Task: Look for space in Los Palacios, Cuba from 4th August, 2023 to 8th August, 2023 for 1 adult in price range Rs.10000 to Rs.15000. Place can be private room with 1  bedroom having 1 bed and 1 bathroom. Property type can be flatguest house, hotel. Booking option can be shelf check-in. Required host language is .
Action: Mouse moved to (403, 77)
Screenshot: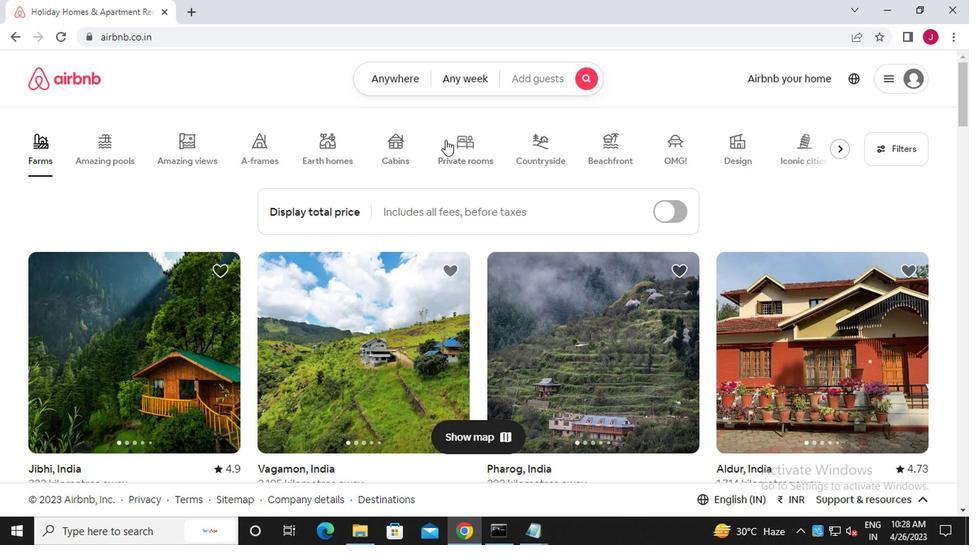 
Action: Mouse pressed left at (403, 77)
Screenshot: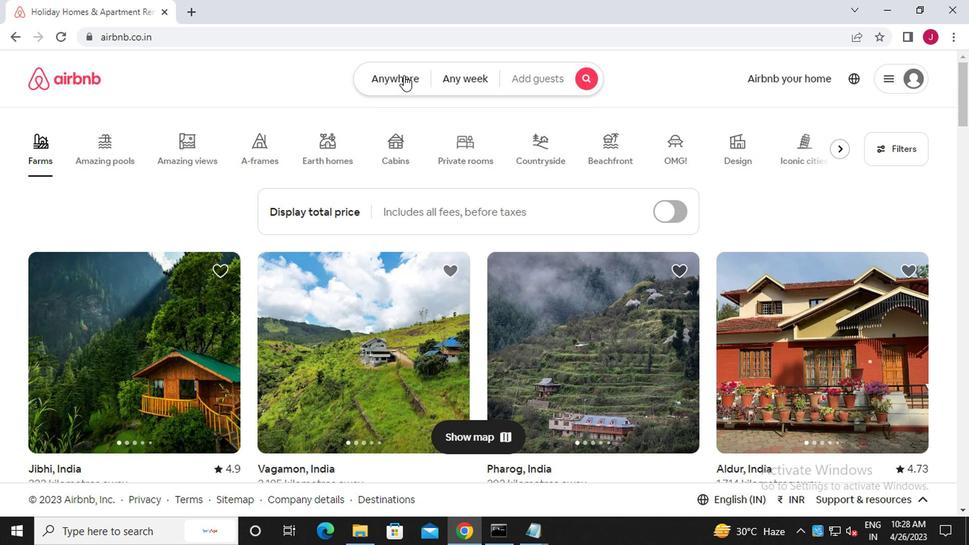 
Action: Mouse moved to (266, 134)
Screenshot: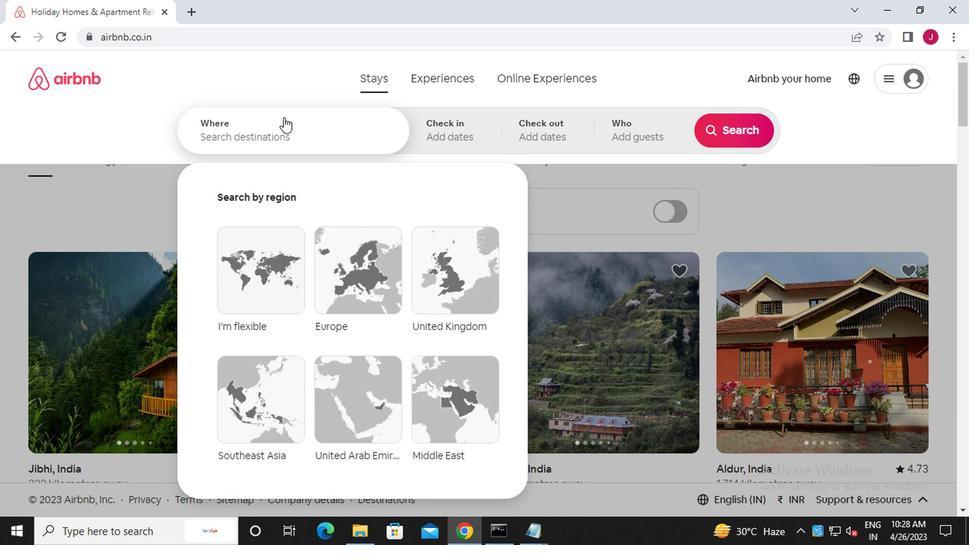 
Action: Mouse pressed left at (266, 134)
Screenshot: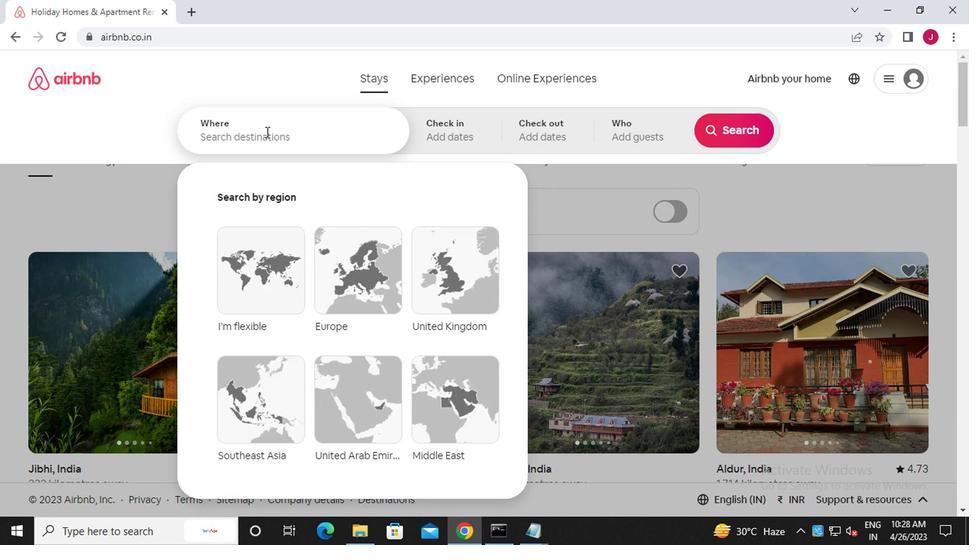 
Action: Mouse moved to (266, 134)
Screenshot: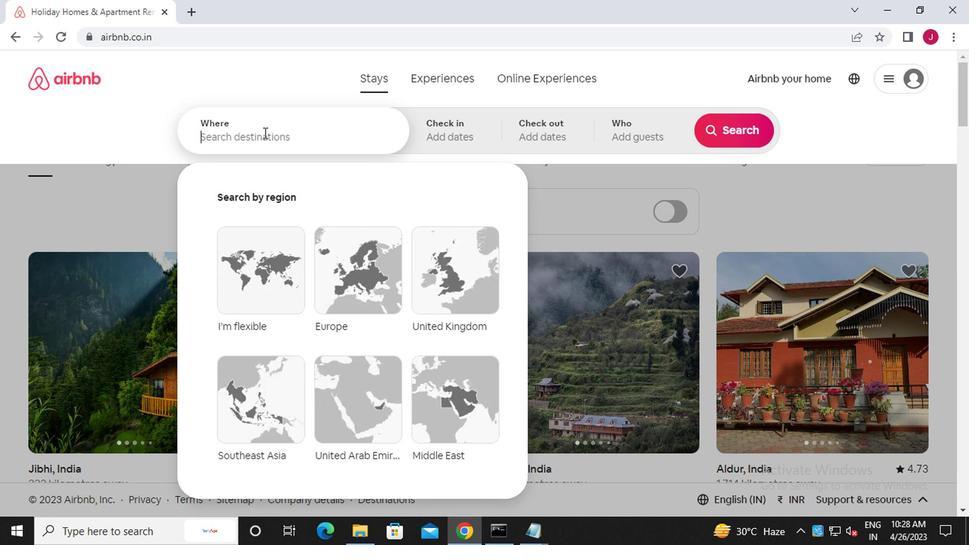 
Action: Key pressed l<Key.caps_lock>os<Key.space><Key.caps_lock>p<Key.caps_lock>alacios,<Key.caps_lock>c<Key.caps_lock>uba
Screenshot: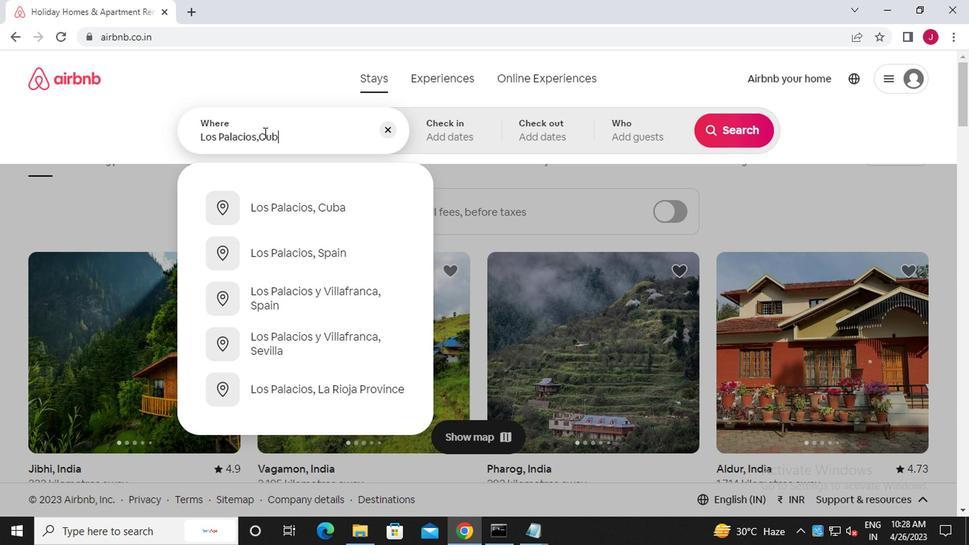 
Action: Mouse moved to (316, 207)
Screenshot: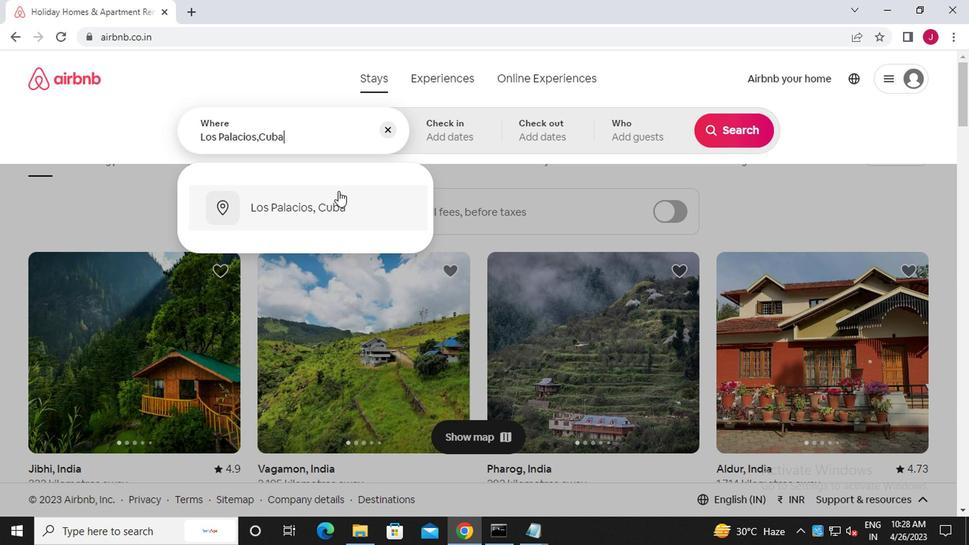 
Action: Mouse pressed left at (316, 207)
Screenshot: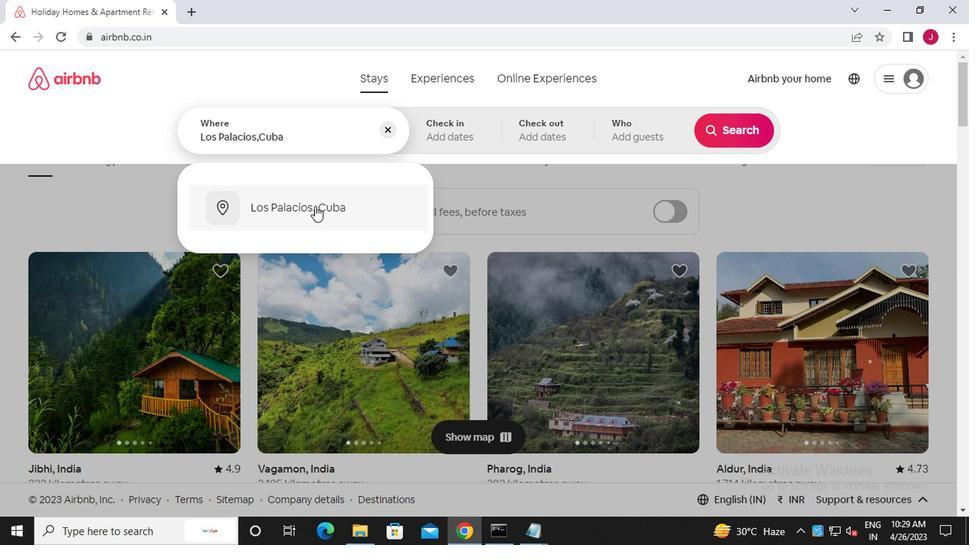
Action: Mouse moved to (723, 246)
Screenshot: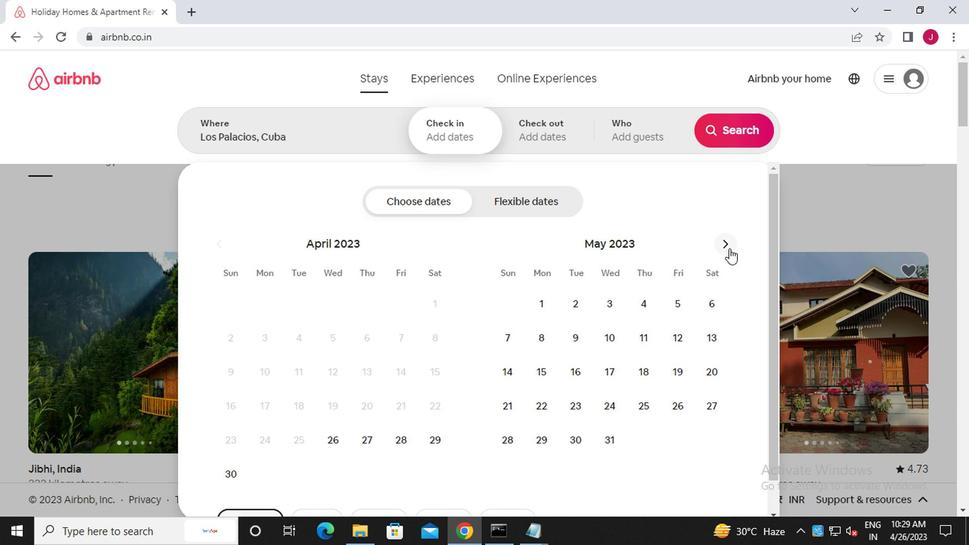 
Action: Mouse pressed left at (723, 246)
Screenshot: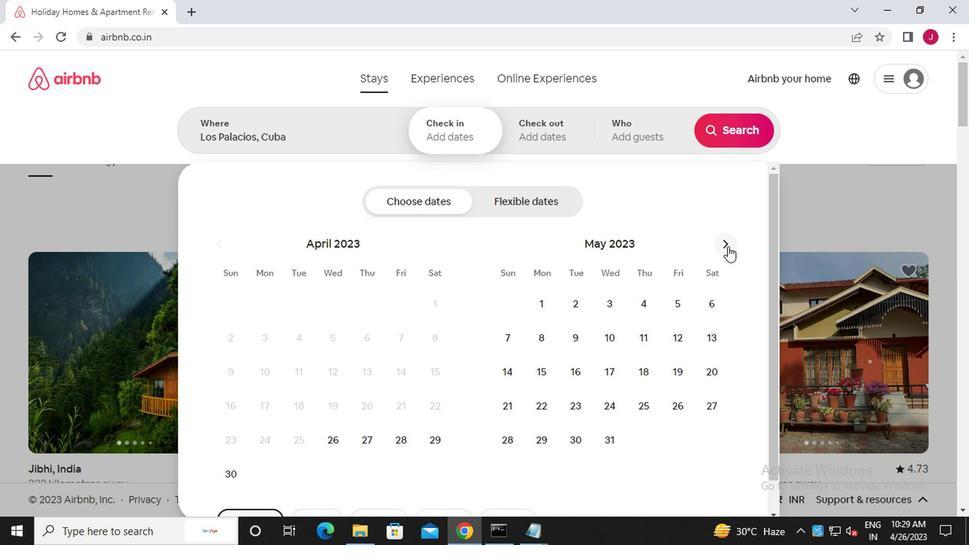 
Action: Mouse pressed left at (723, 246)
Screenshot: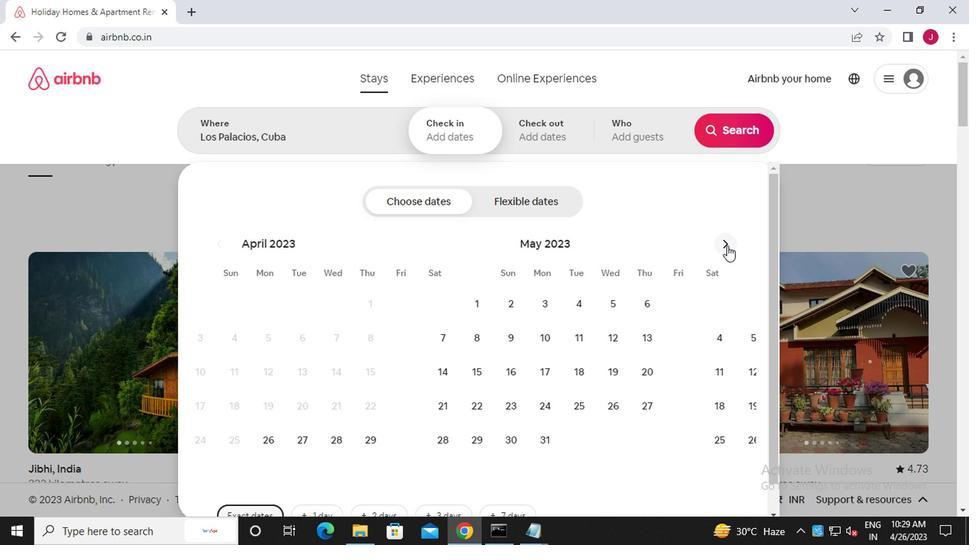 
Action: Mouse pressed left at (723, 246)
Screenshot: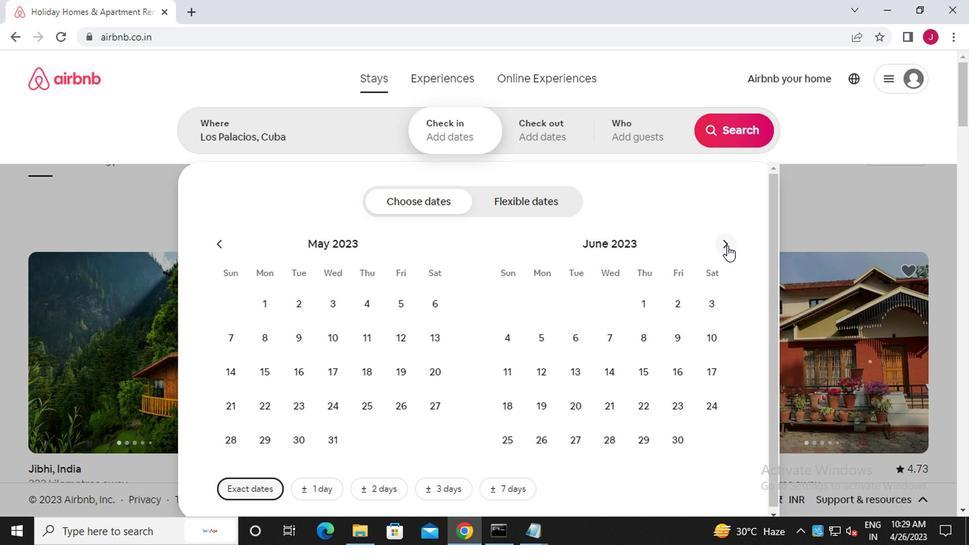
Action: Mouse moved to (676, 303)
Screenshot: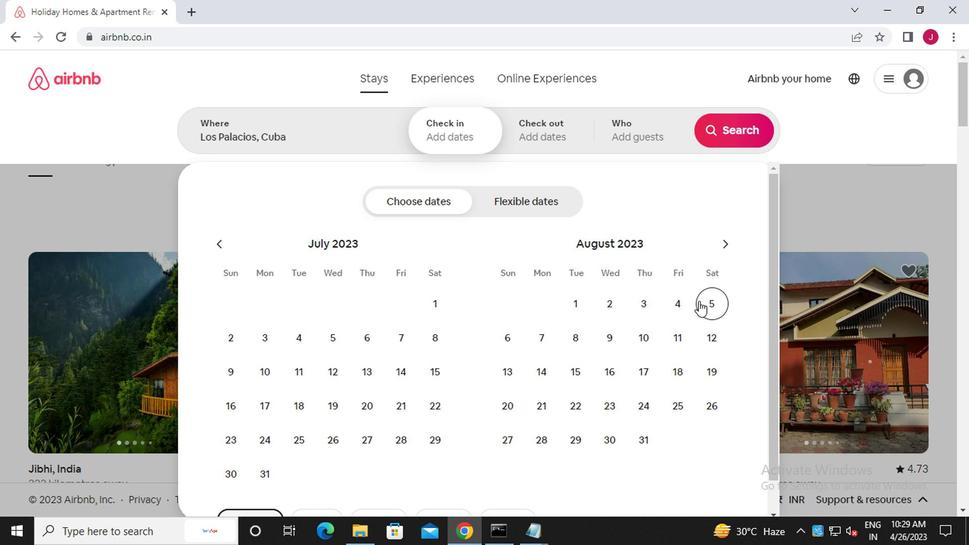 
Action: Mouse pressed left at (676, 303)
Screenshot: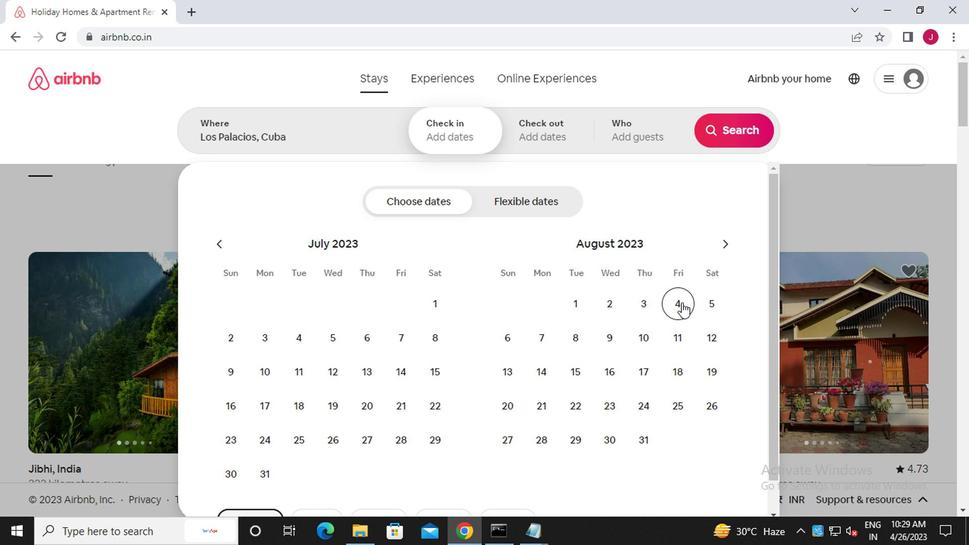 
Action: Mouse moved to (573, 341)
Screenshot: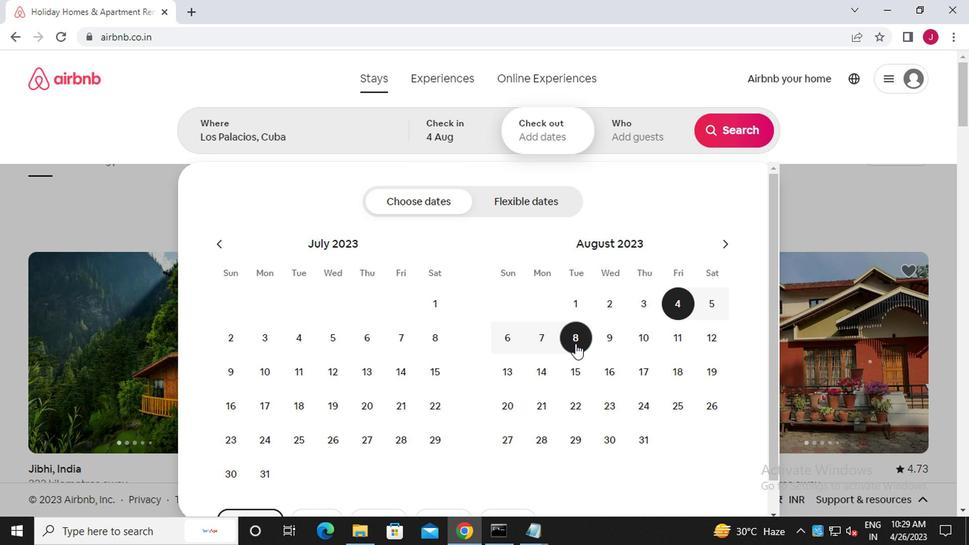 
Action: Mouse pressed left at (573, 341)
Screenshot: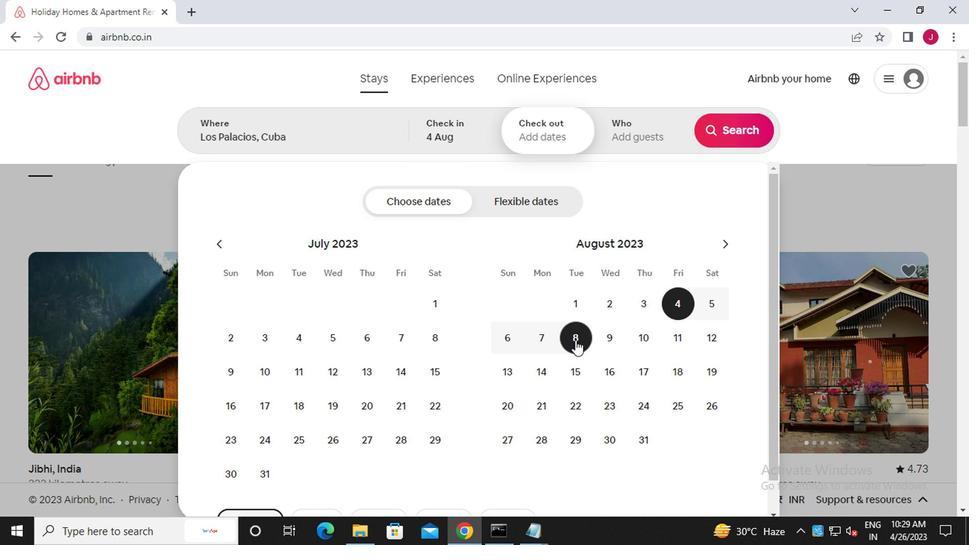 
Action: Mouse moved to (637, 130)
Screenshot: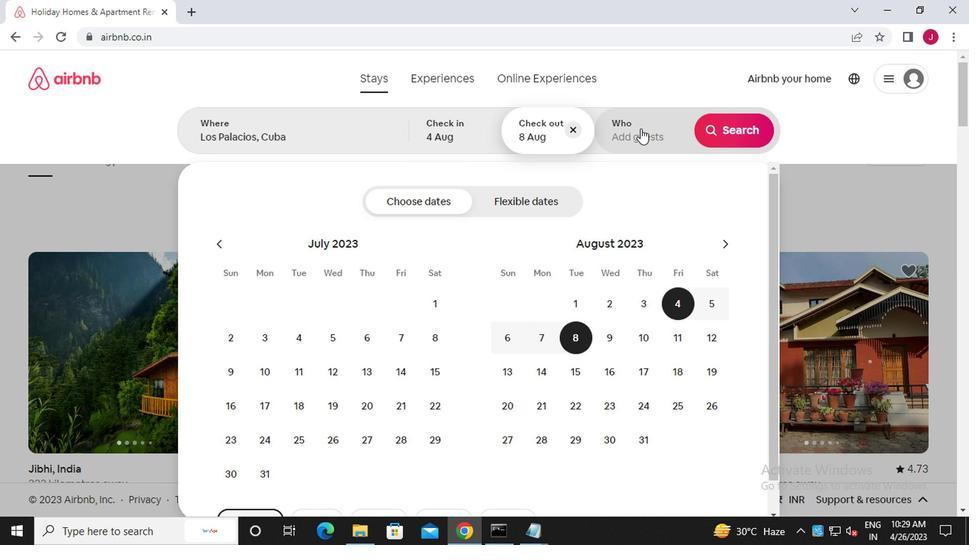 
Action: Mouse pressed left at (637, 130)
Screenshot: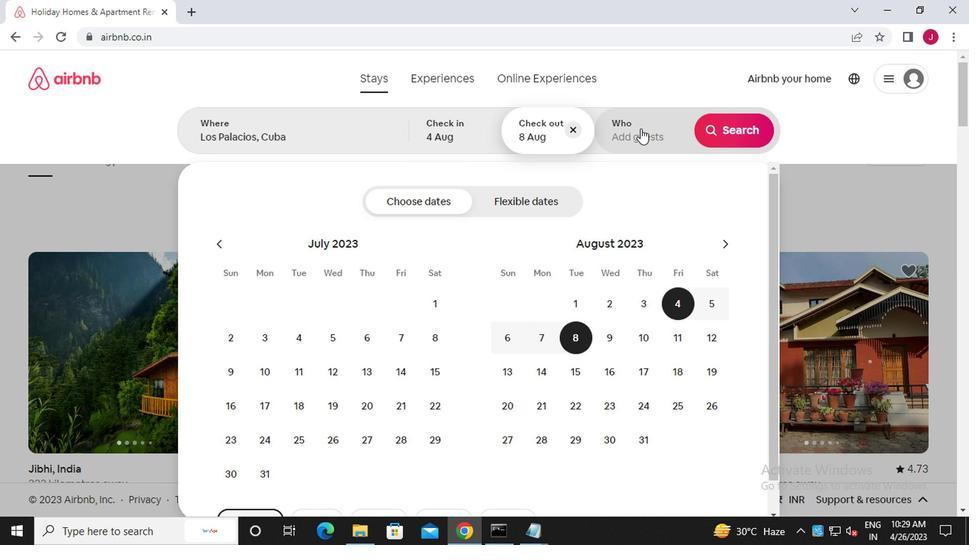 
Action: Mouse moved to (733, 208)
Screenshot: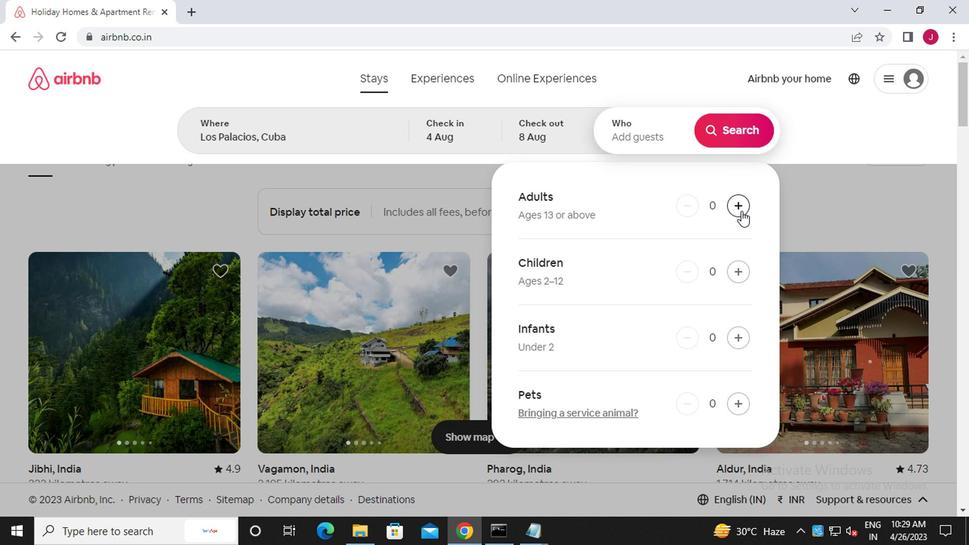
Action: Mouse pressed left at (733, 208)
Screenshot: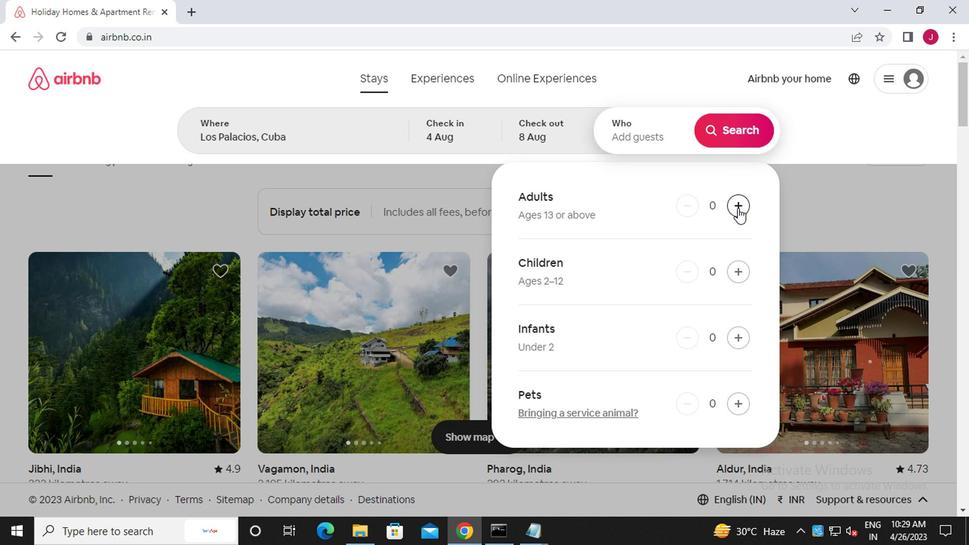 
Action: Mouse moved to (734, 127)
Screenshot: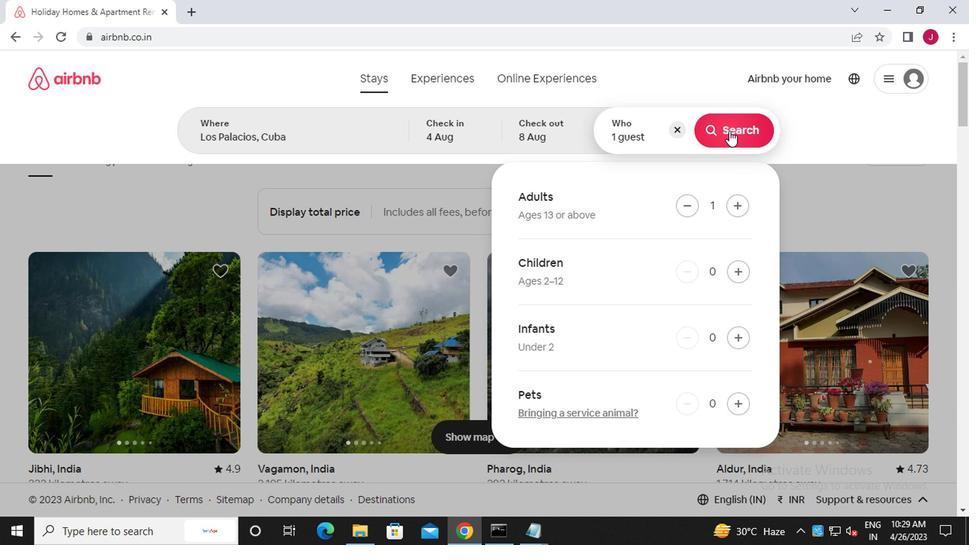 
Action: Mouse pressed left at (734, 127)
Screenshot: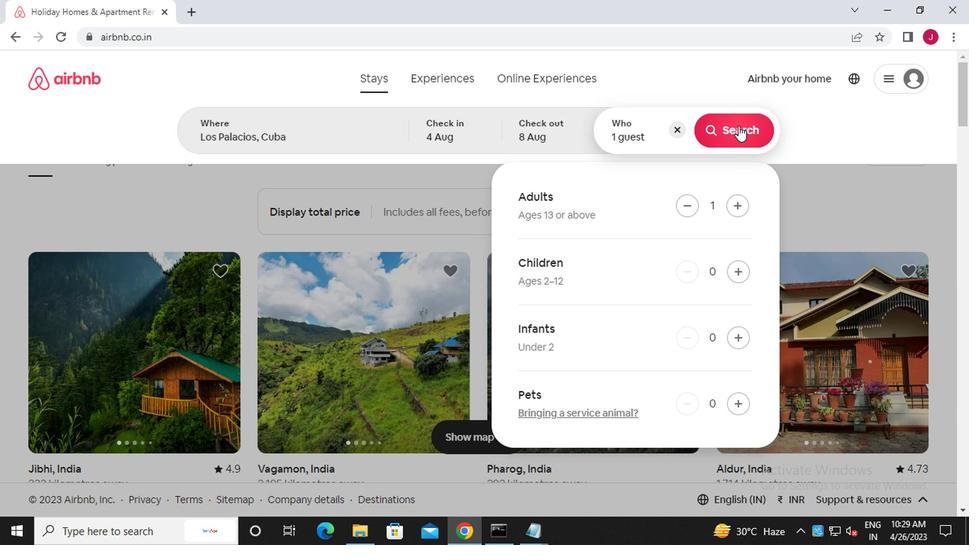 
Action: Mouse moved to (908, 140)
Screenshot: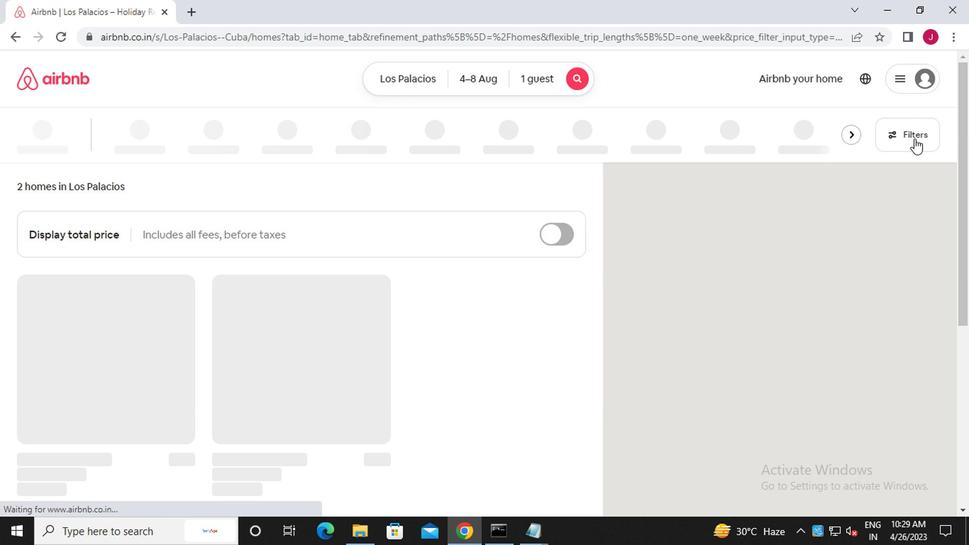 
Action: Mouse pressed left at (908, 140)
Screenshot: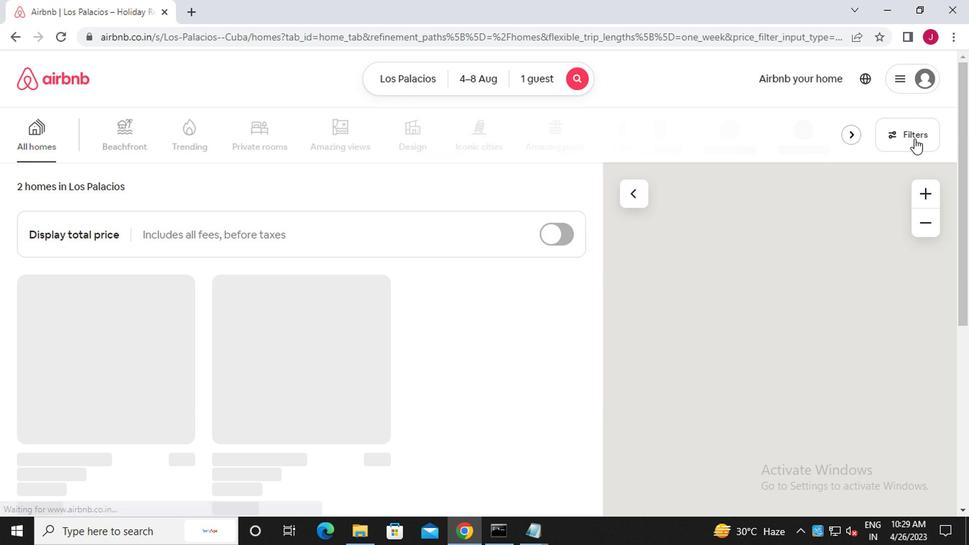 
Action: Mouse moved to (343, 307)
Screenshot: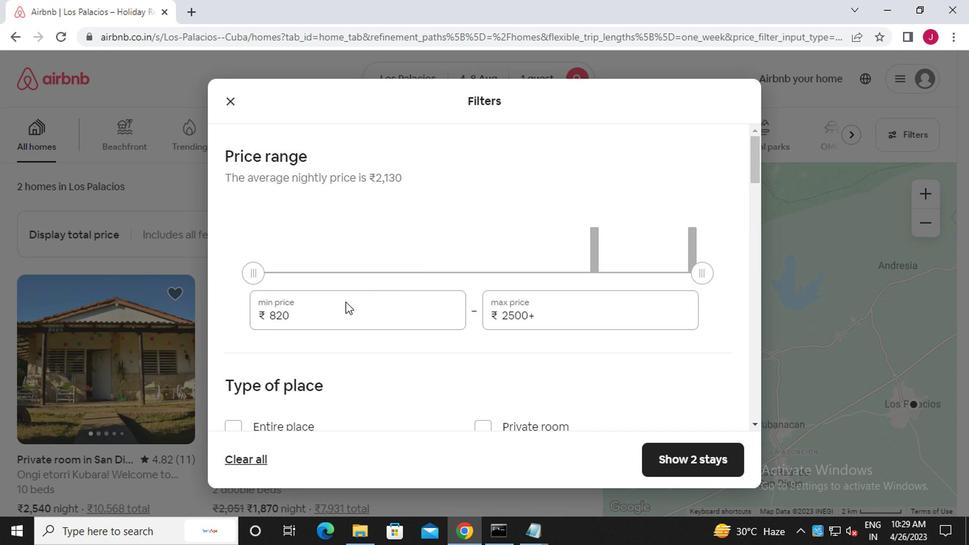 
Action: Mouse pressed left at (343, 307)
Screenshot: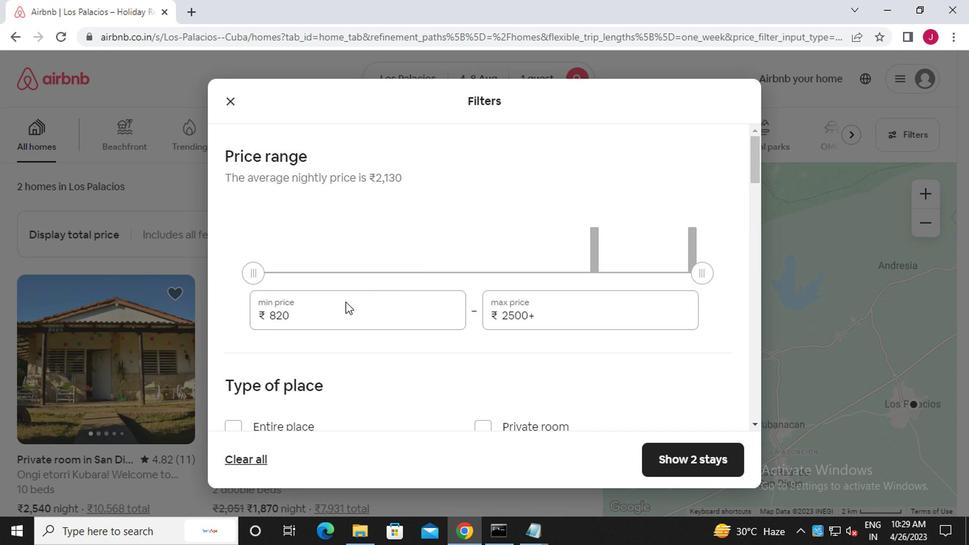 
Action: Mouse moved to (343, 307)
Screenshot: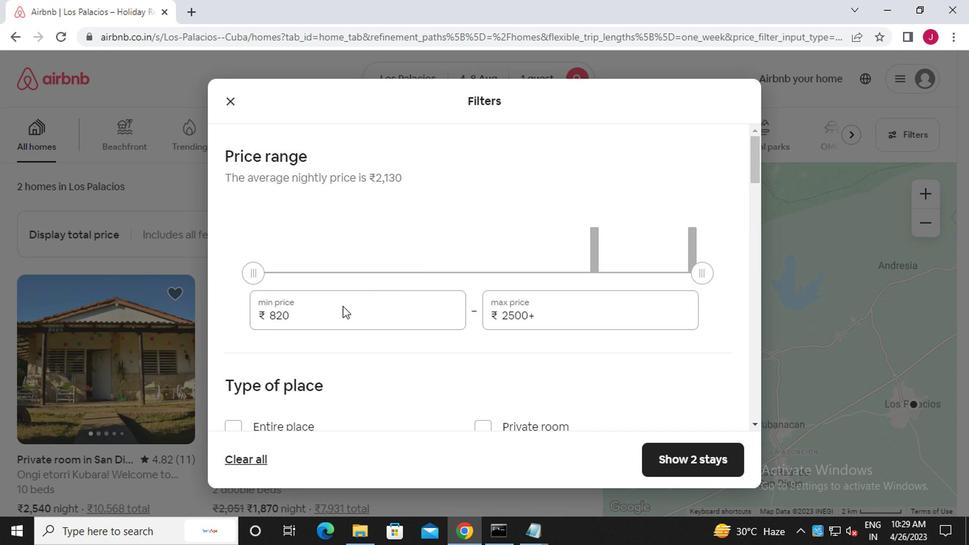 
Action: Key pressed <Key.backspace><Key.backspace><Key.backspace><<97>><<96>><<96>><<96>><<96>>
Screenshot: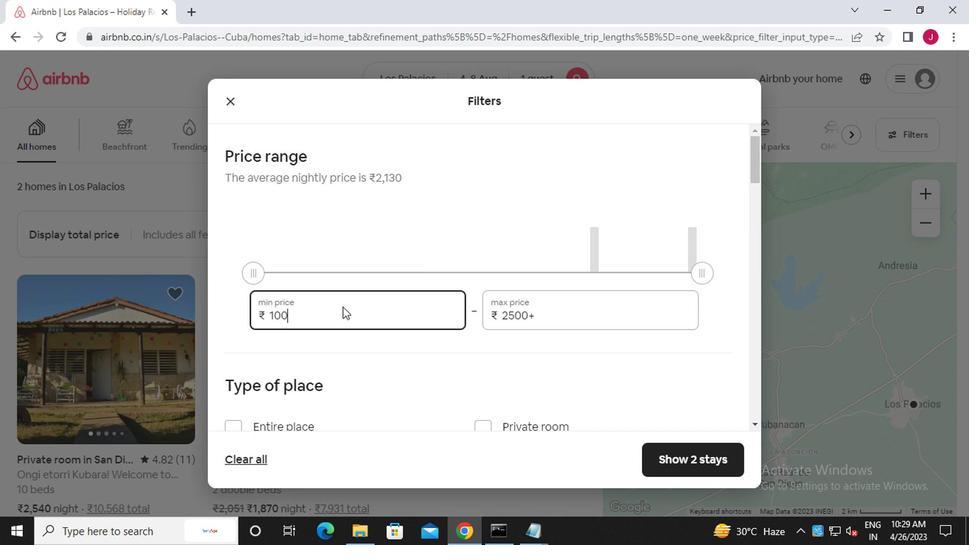 
Action: Mouse moved to (558, 314)
Screenshot: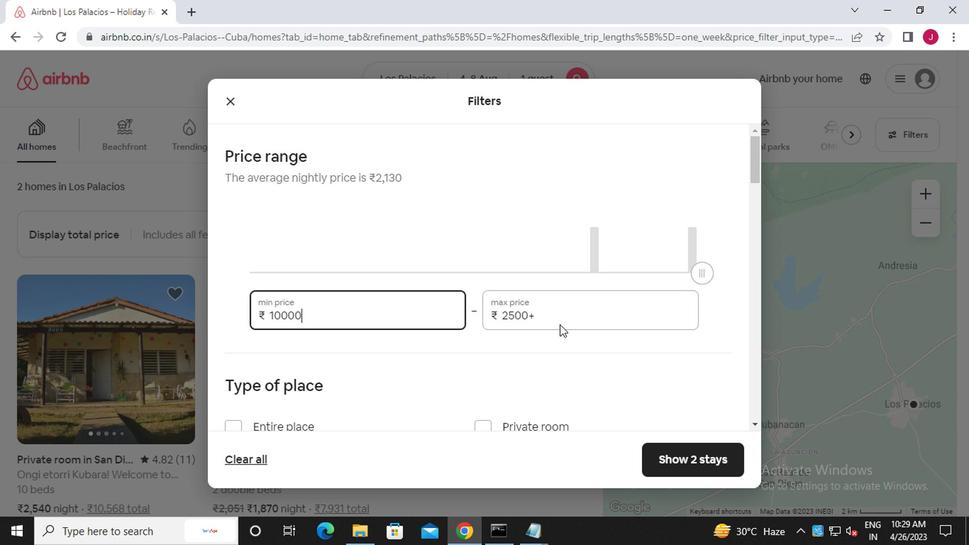 
Action: Mouse pressed left at (558, 314)
Screenshot: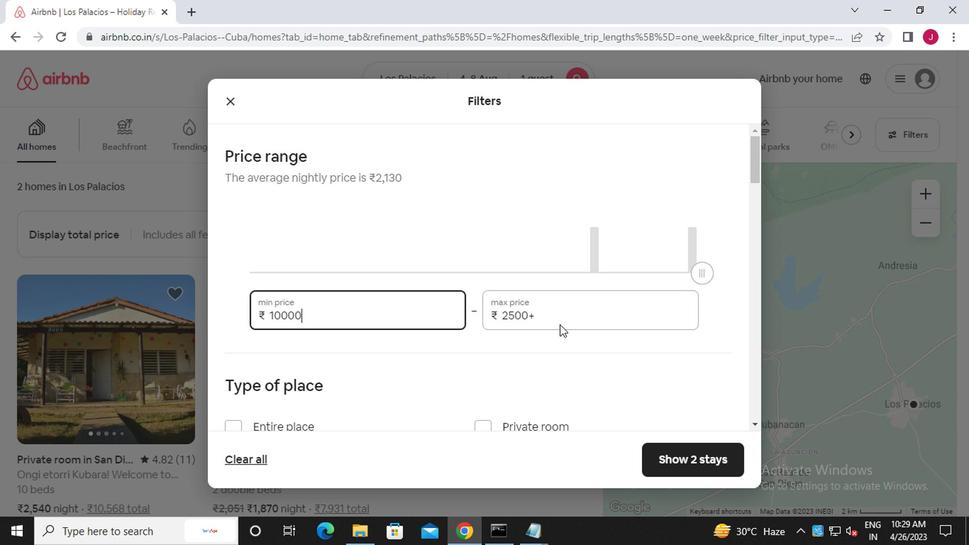 
Action: Mouse moved to (561, 315)
Screenshot: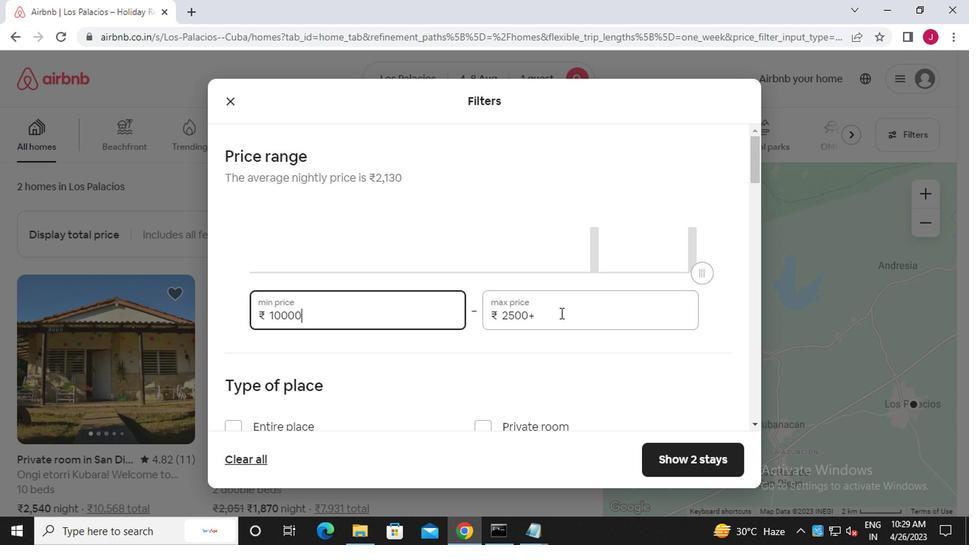 
Action: Key pressed <Key.backspace><Key.backspace><Key.backspace><Key.backspace><Key.backspace><Key.backspace><Key.backspace><Key.backspace><Key.backspace><Key.backspace><Key.backspace><<97>><<101>><<96>><<96>><<96>>
Screenshot: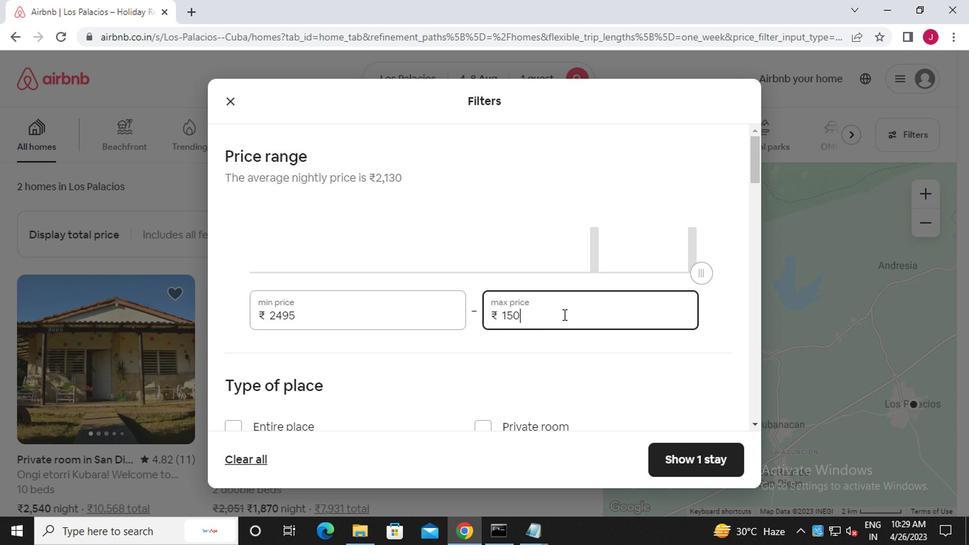 
Action: Mouse moved to (664, 305)
Screenshot: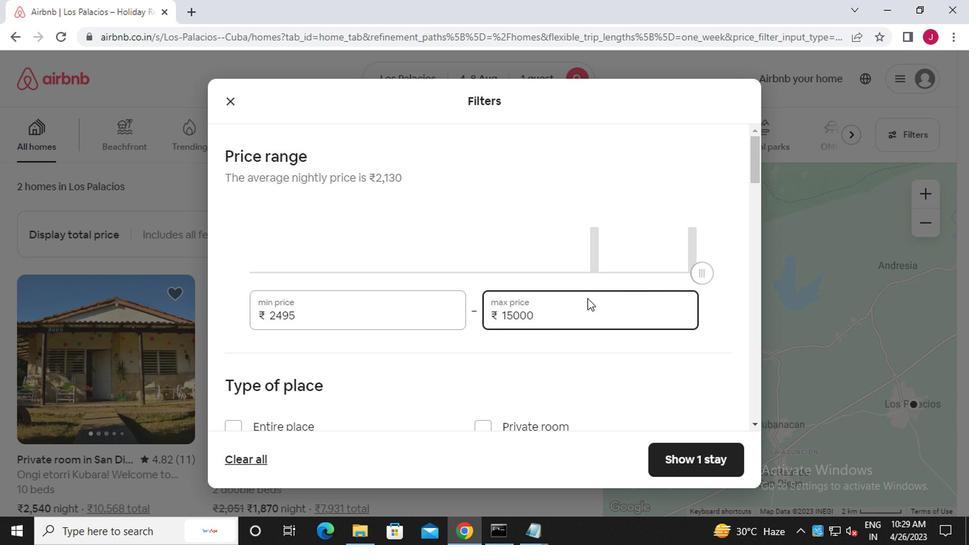 
Action: Mouse scrolled (664, 304) with delta (0, -1)
Screenshot: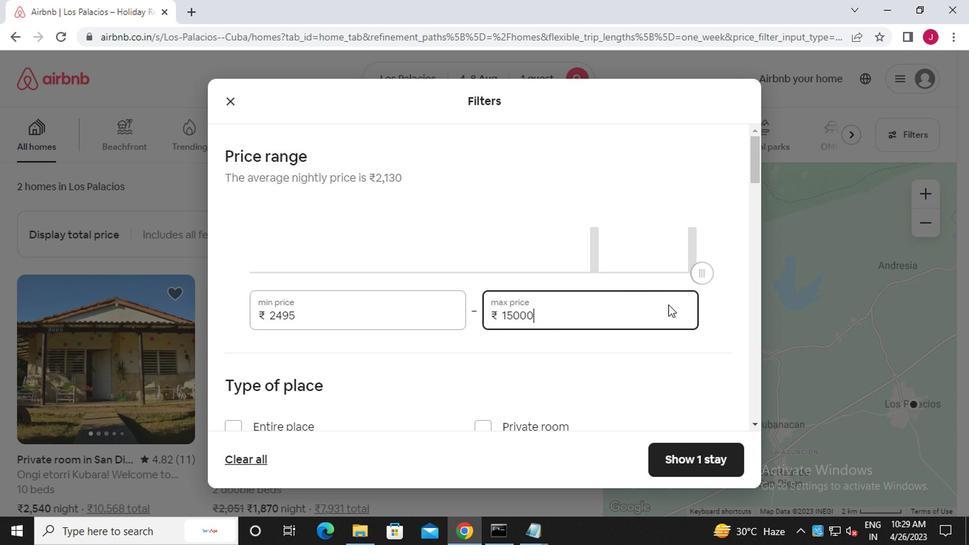 
Action: Mouse scrolled (664, 304) with delta (0, -1)
Screenshot: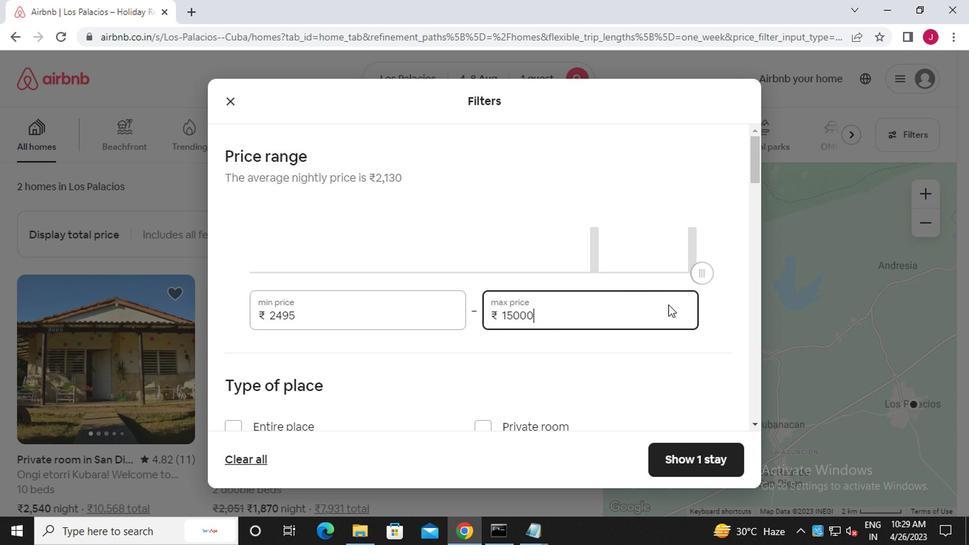 
Action: Mouse scrolled (664, 304) with delta (0, -1)
Screenshot: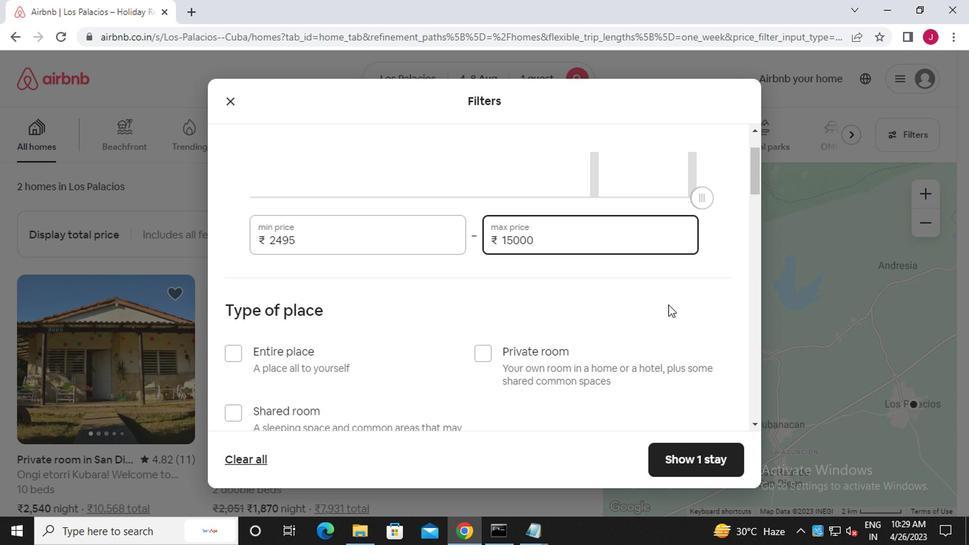 
Action: Mouse moved to (484, 214)
Screenshot: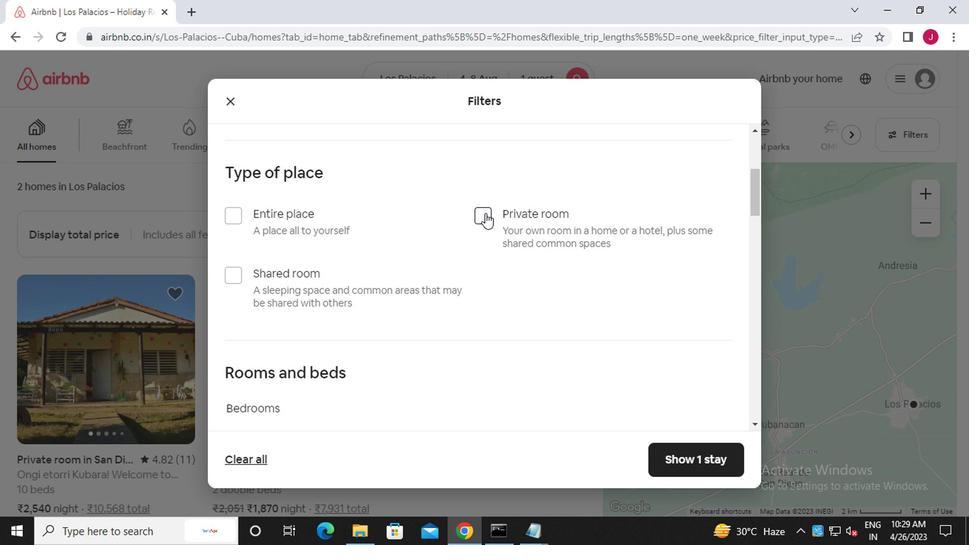 
Action: Mouse pressed left at (484, 214)
Screenshot: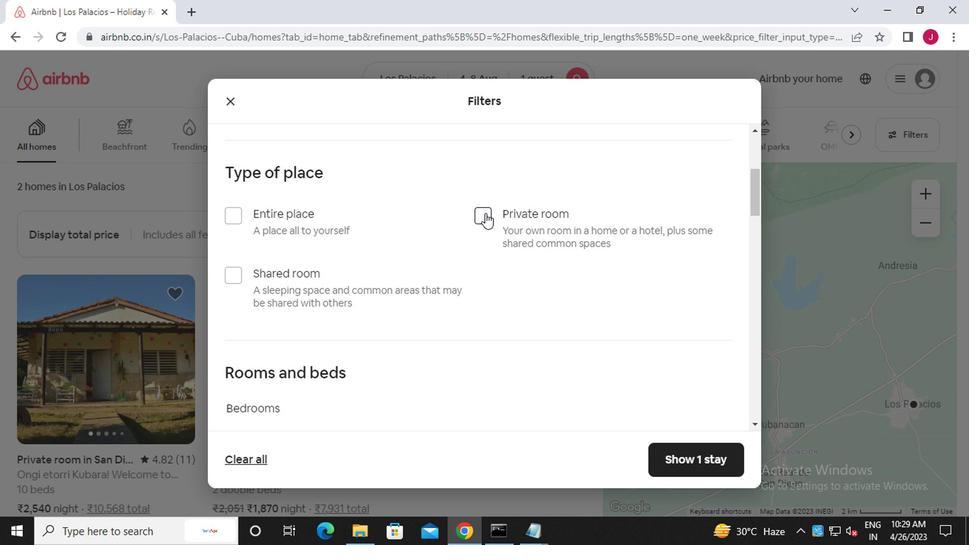
Action: Mouse moved to (573, 252)
Screenshot: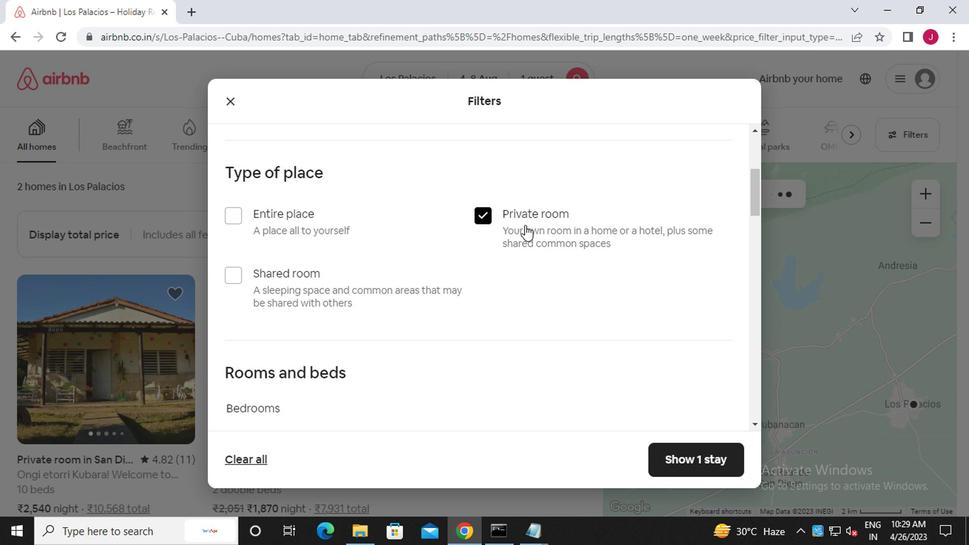 
Action: Mouse scrolled (573, 251) with delta (0, -1)
Screenshot: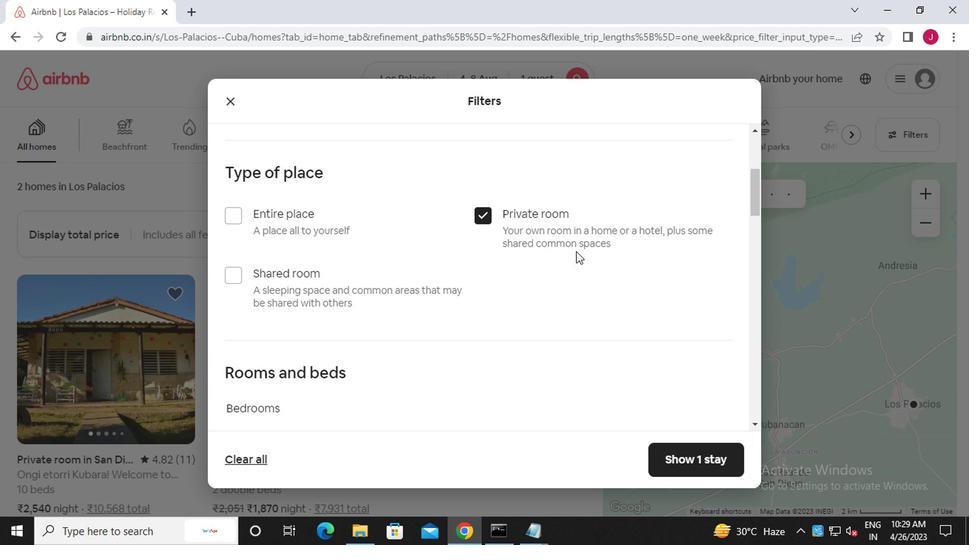 
Action: Mouse scrolled (573, 251) with delta (0, -1)
Screenshot: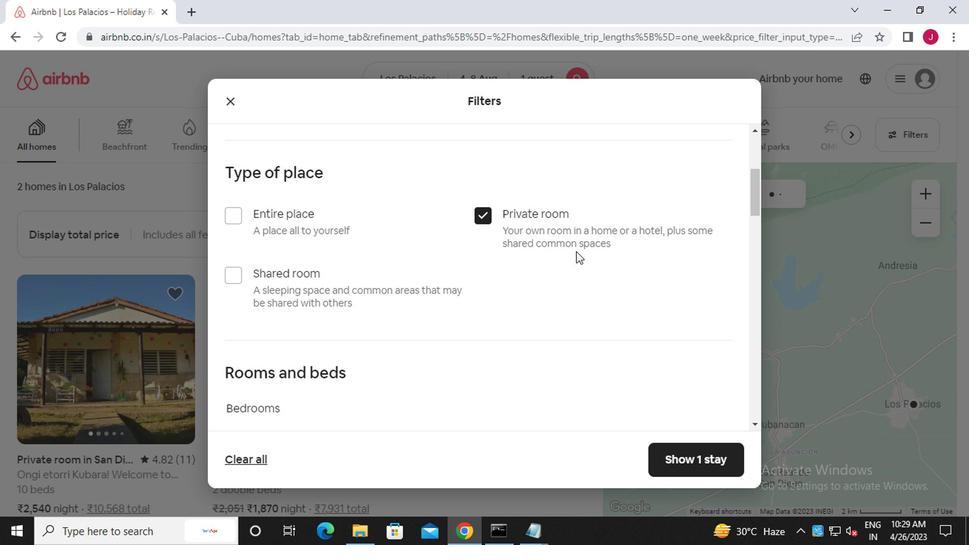 
Action: Mouse scrolled (573, 251) with delta (0, -1)
Screenshot: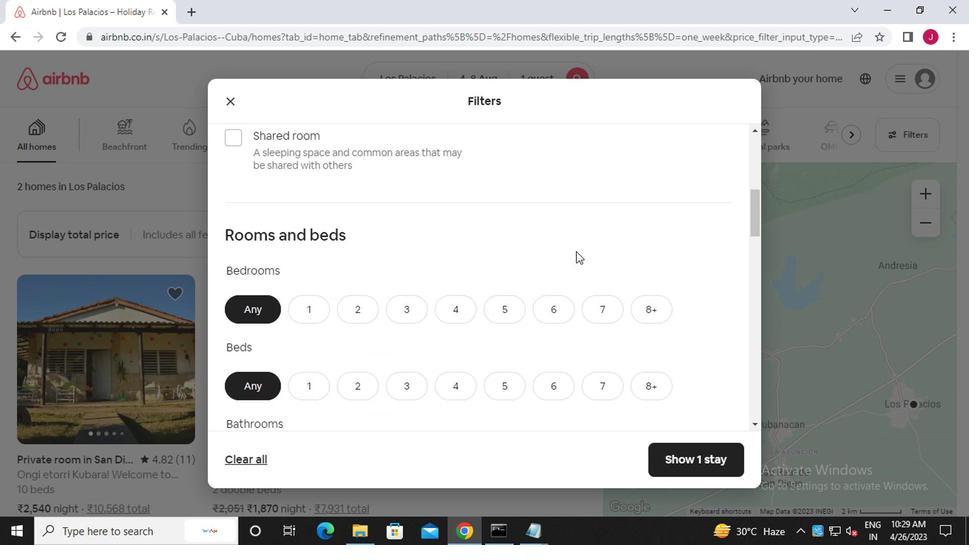 
Action: Mouse moved to (307, 235)
Screenshot: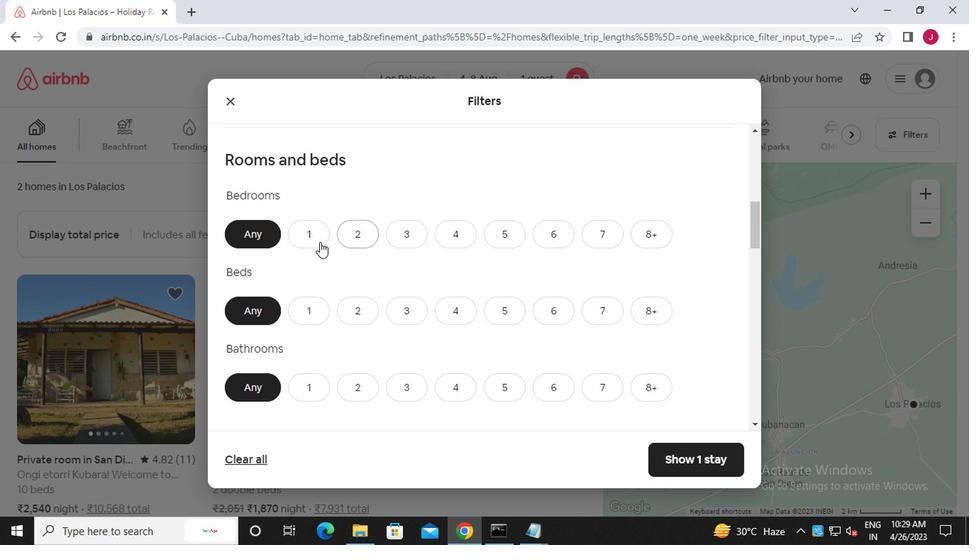 
Action: Mouse pressed left at (307, 235)
Screenshot: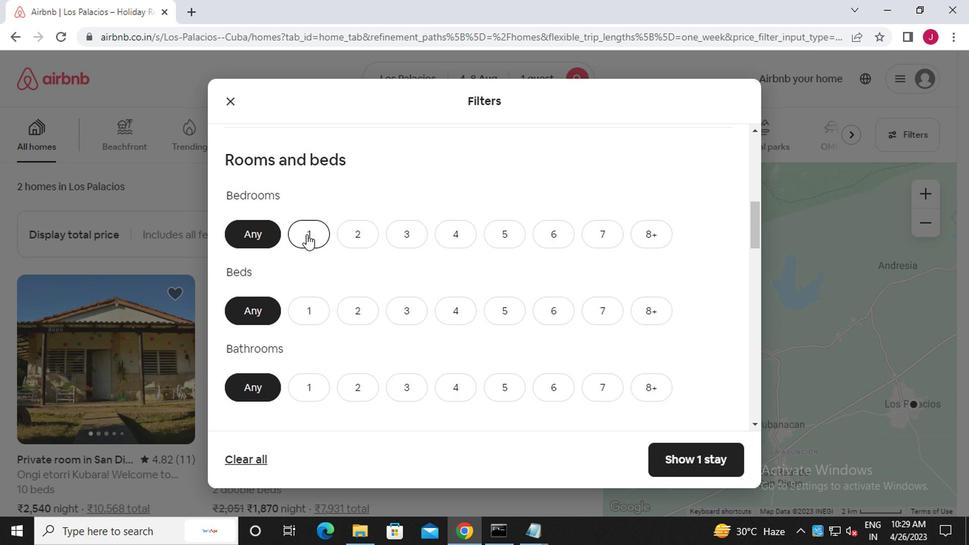 
Action: Mouse moved to (320, 300)
Screenshot: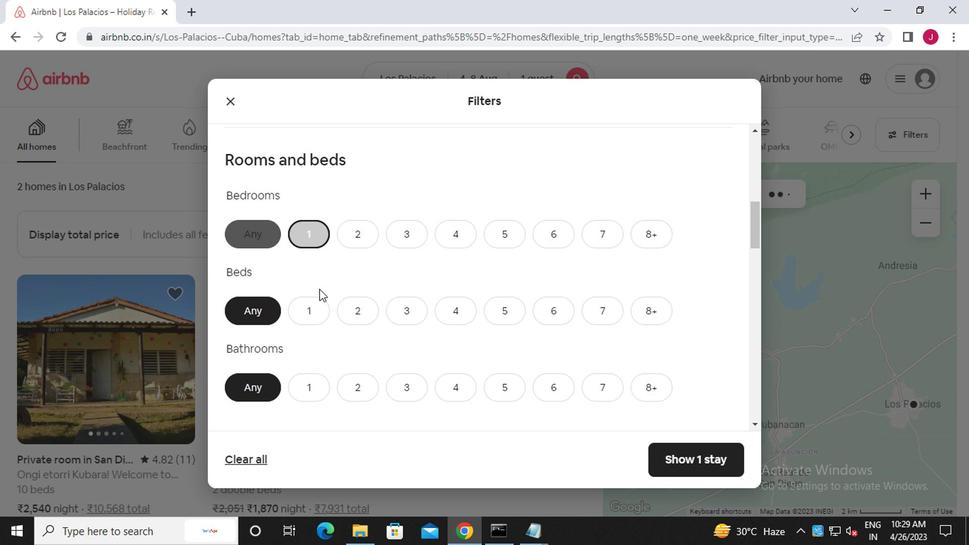 
Action: Mouse pressed left at (320, 300)
Screenshot: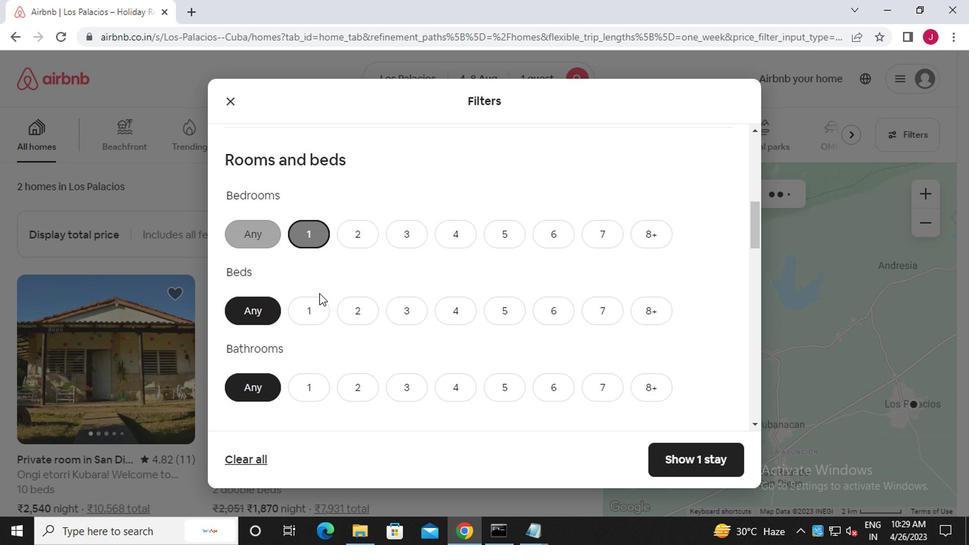 
Action: Mouse moved to (310, 394)
Screenshot: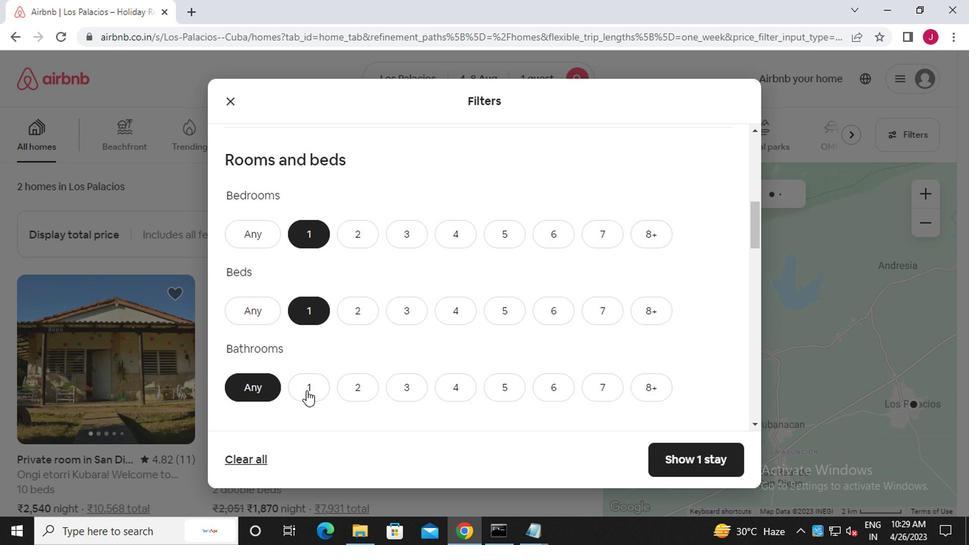 
Action: Mouse pressed left at (310, 394)
Screenshot: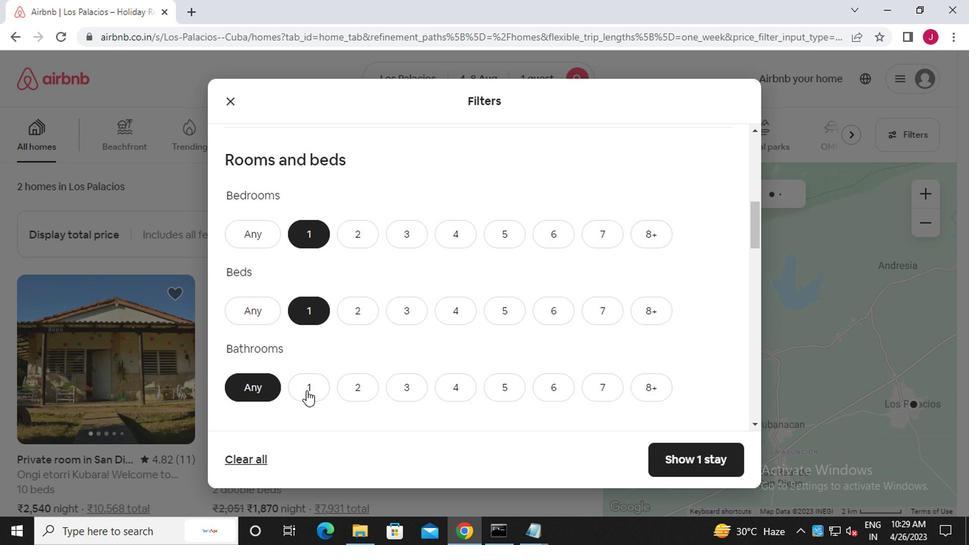 
Action: Mouse moved to (347, 363)
Screenshot: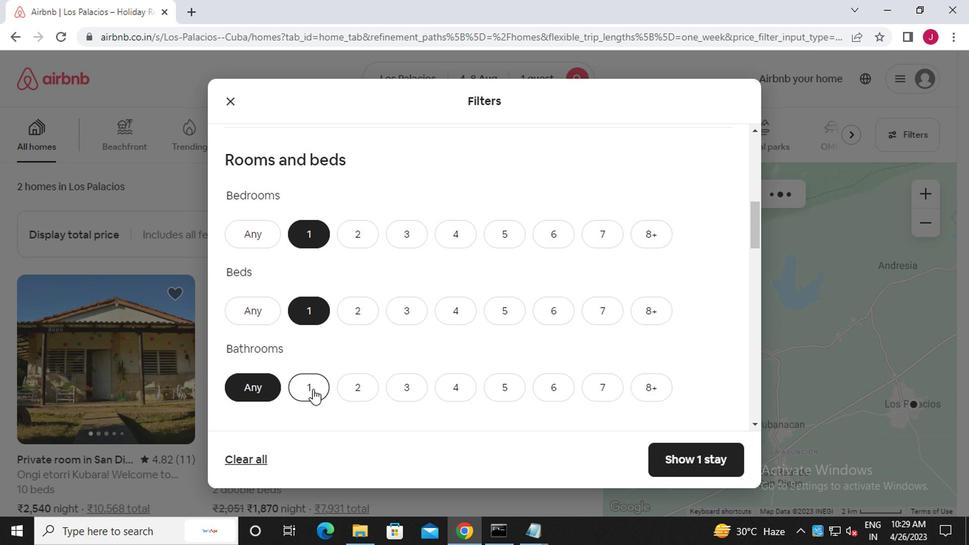 
Action: Mouse scrolled (347, 364) with delta (0, 0)
Screenshot: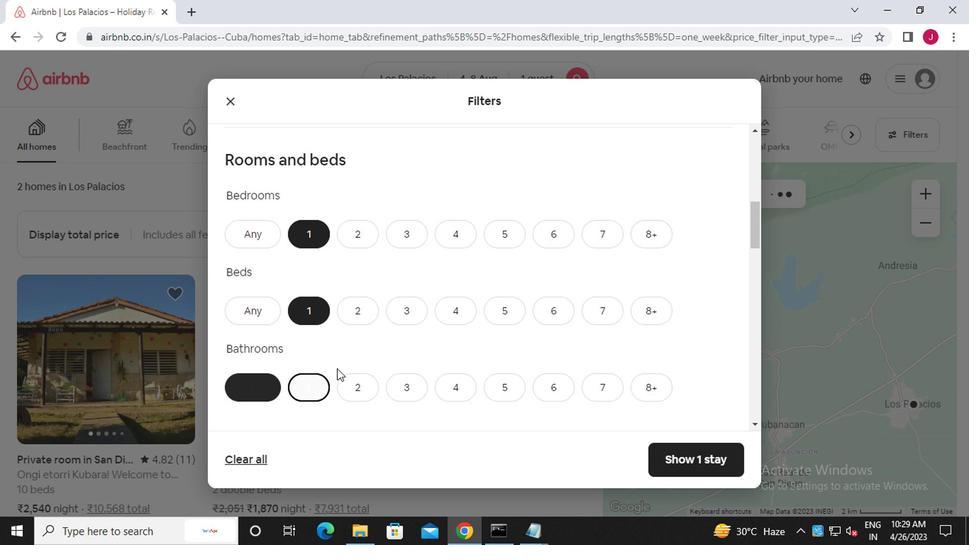 
Action: Mouse scrolled (347, 364) with delta (0, 0)
Screenshot: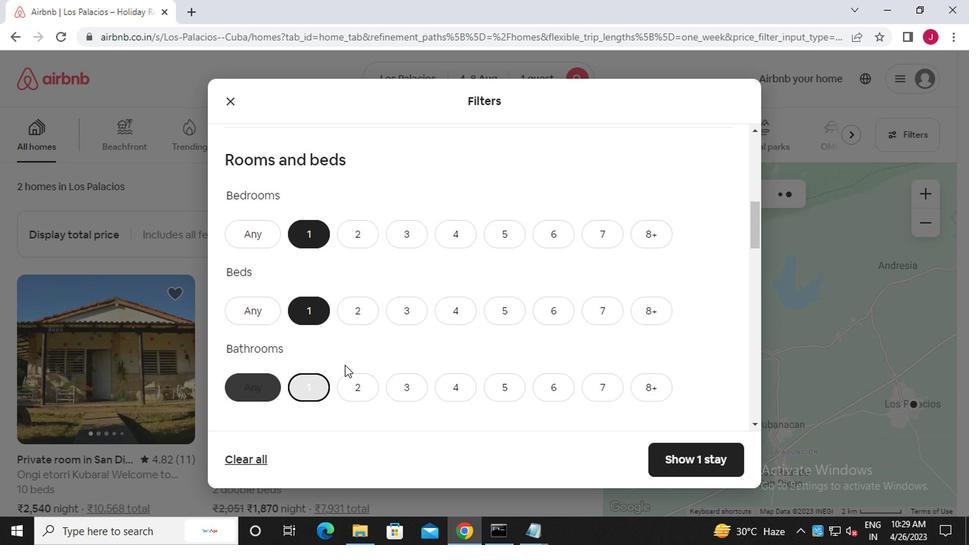 
Action: Mouse scrolled (347, 362) with delta (0, -1)
Screenshot: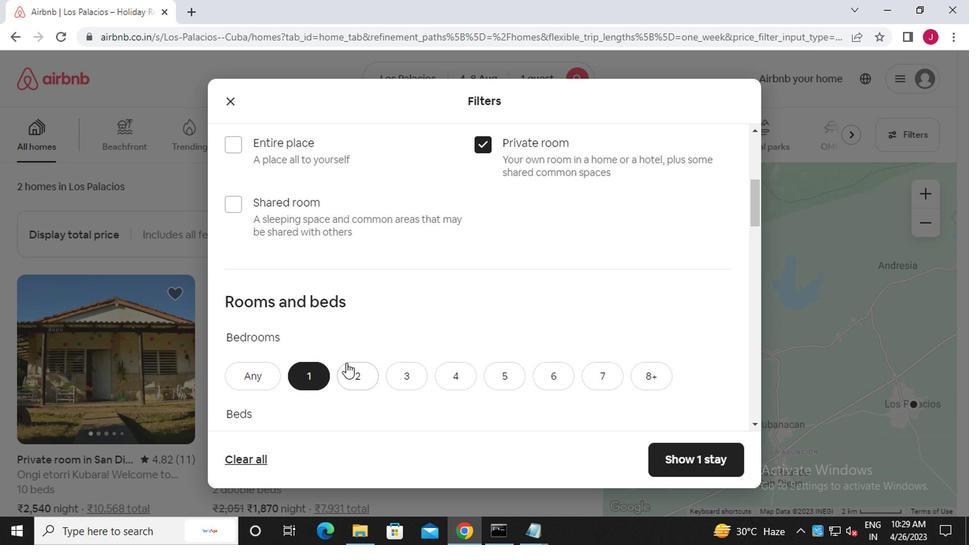 
Action: Mouse scrolled (347, 362) with delta (0, -1)
Screenshot: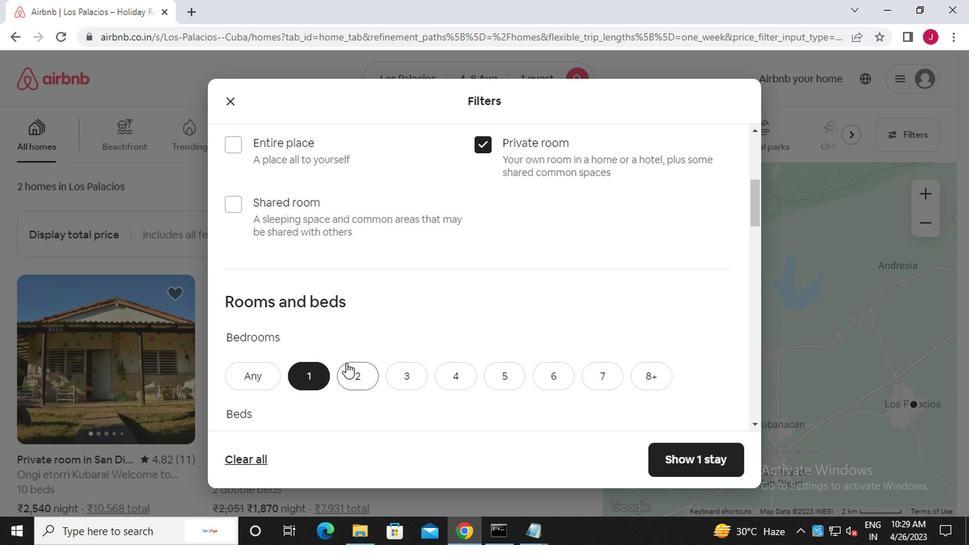 
Action: Mouse scrolled (347, 362) with delta (0, -1)
Screenshot: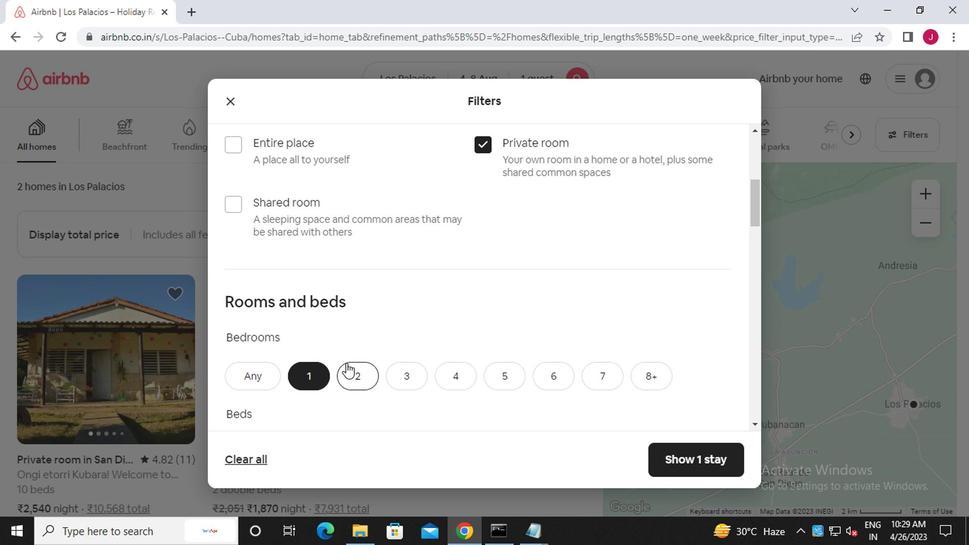 
Action: Mouse moved to (287, 347)
Screenshot: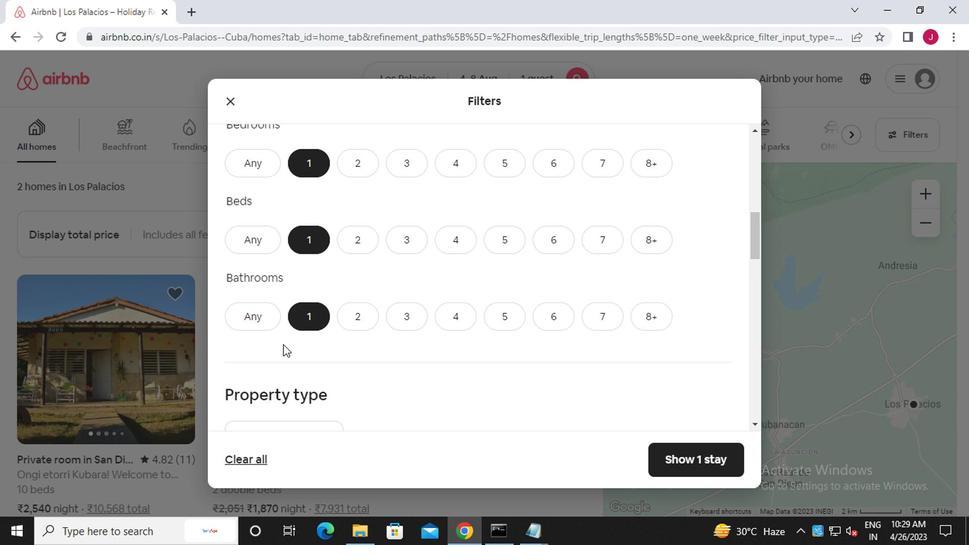 
Action: Mouse scrolled (287, 346) with delta (0, -1)
Screenshot: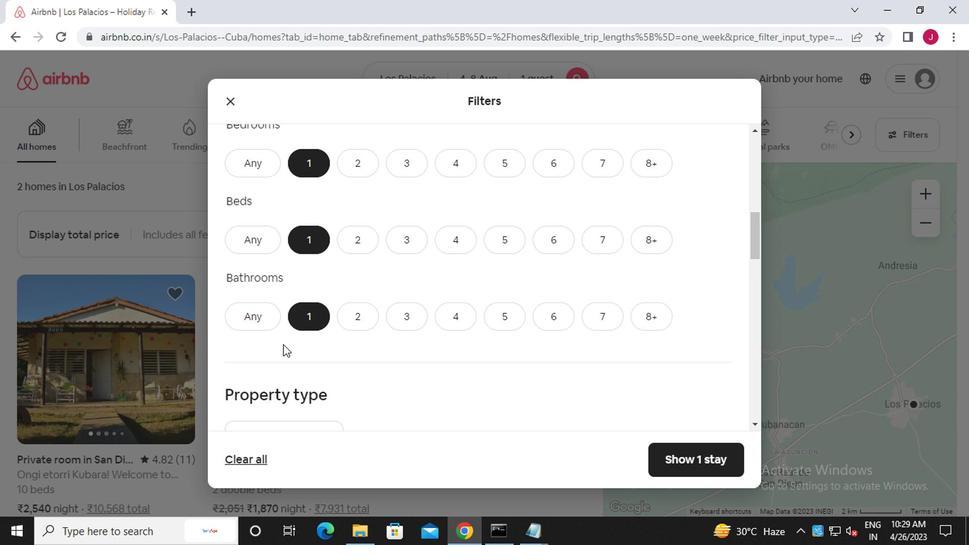 
Action: Mouse scrolled (287, 346) with delta (0, -1)
Screenshot: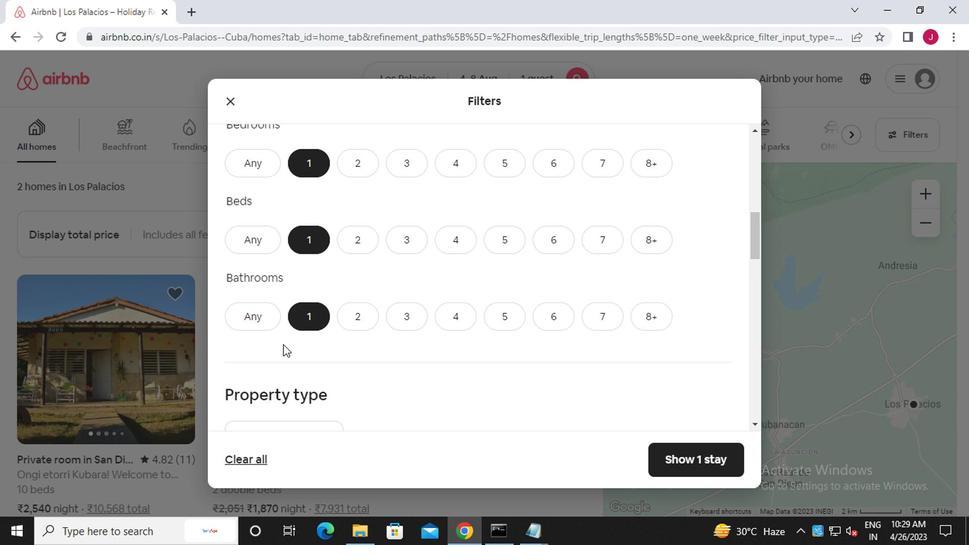 
Action: Mouse moved to (284, 342)
Screenshot: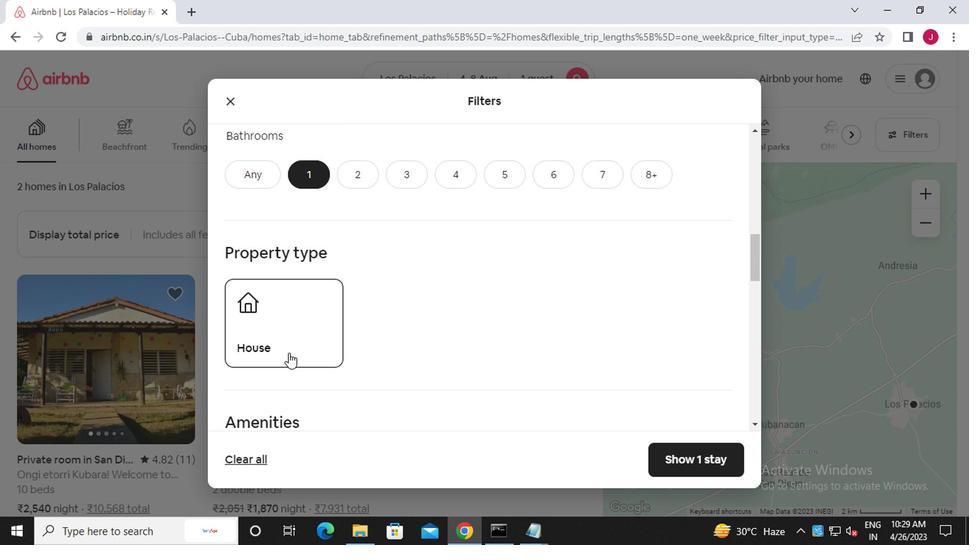 
Action: Mouse pressed left at (284, 342)
Screenshot: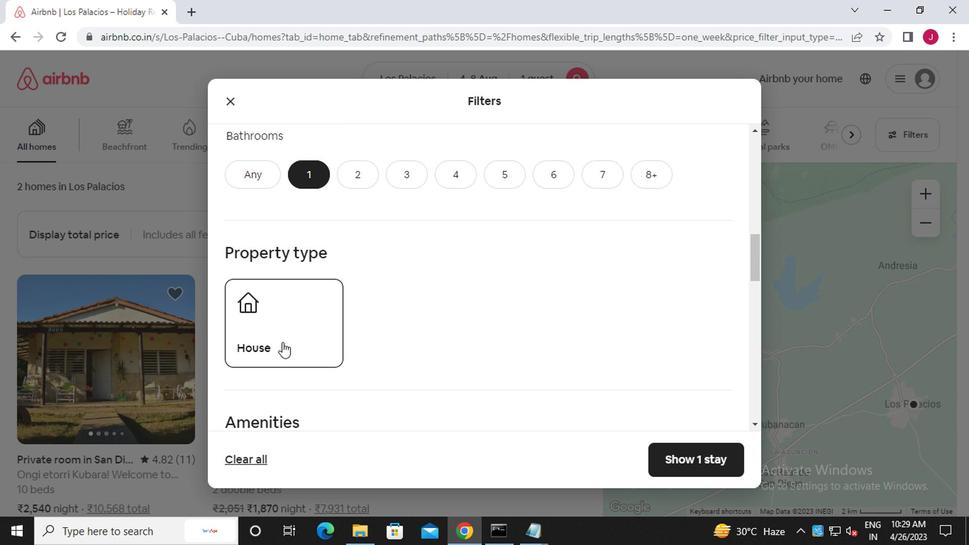 
Action: Mouse moved to (285, 344)
Screenshot: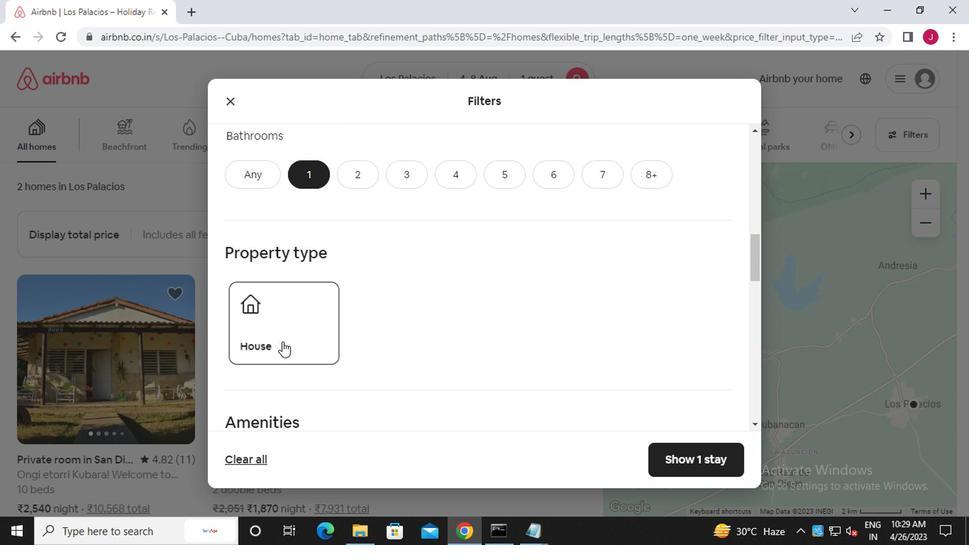 
Action: Mouse pressed left at (285, 344)
Screenshot: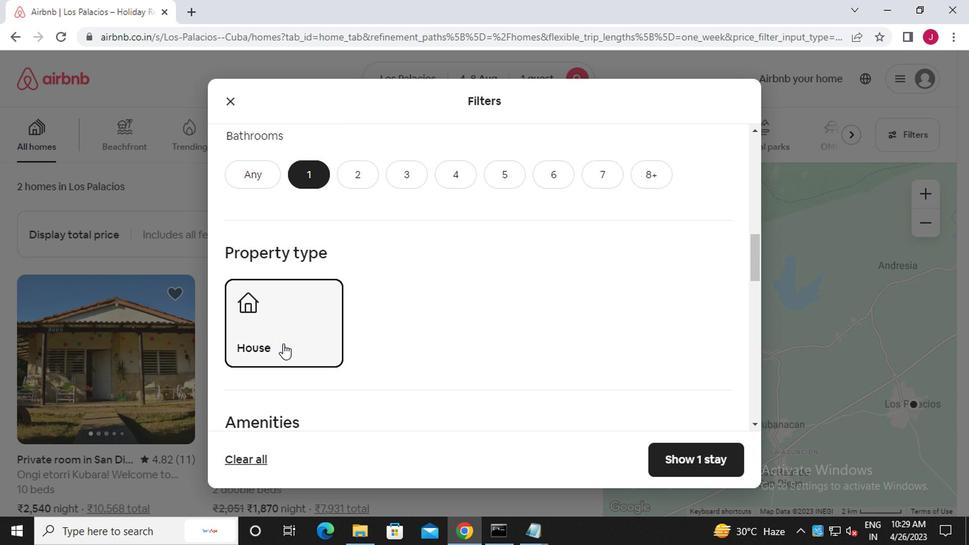 
Action: Mouse moved to (338, 348)
Screenshot: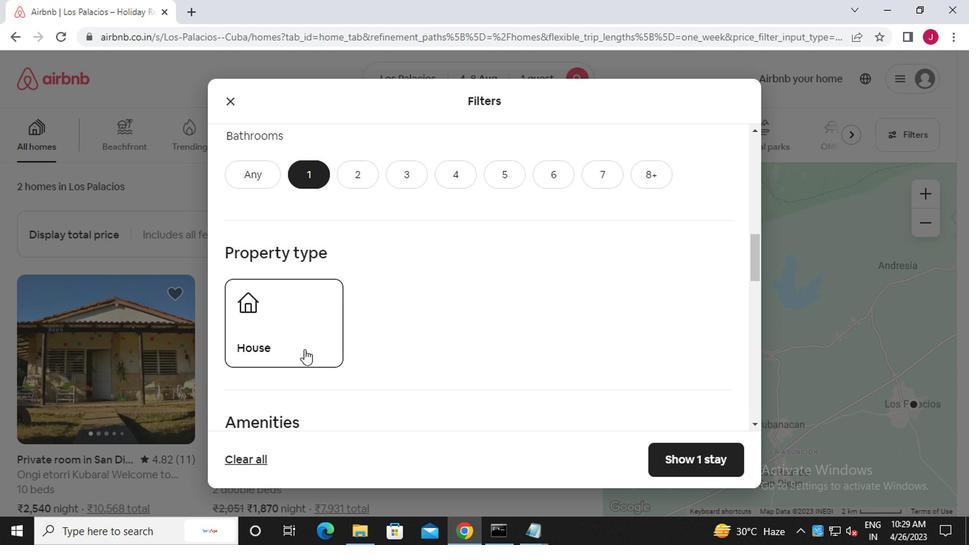 
Action: Mouse scrolled (338, 347) with delta (0, 0)
Screenshot: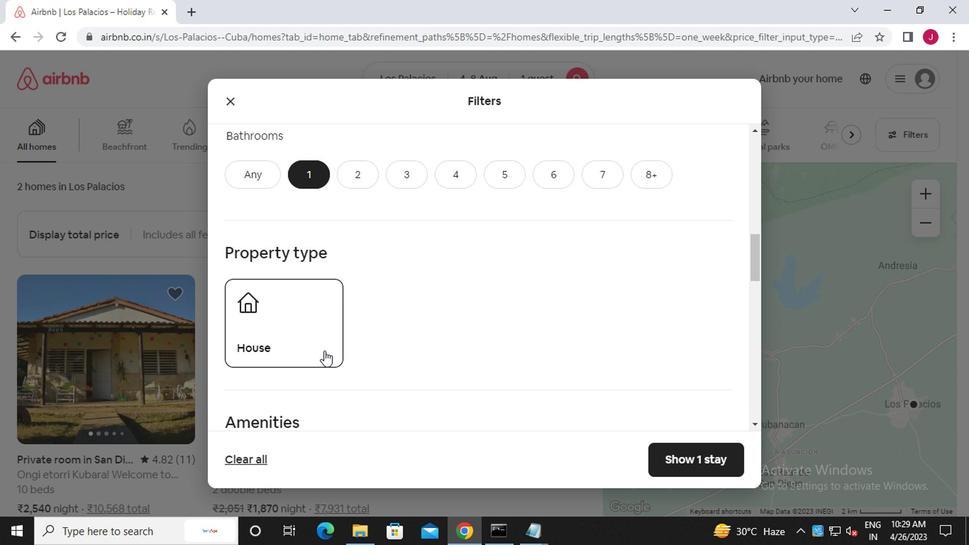
Action: Mouse moved to (339, 348)
Screenshot: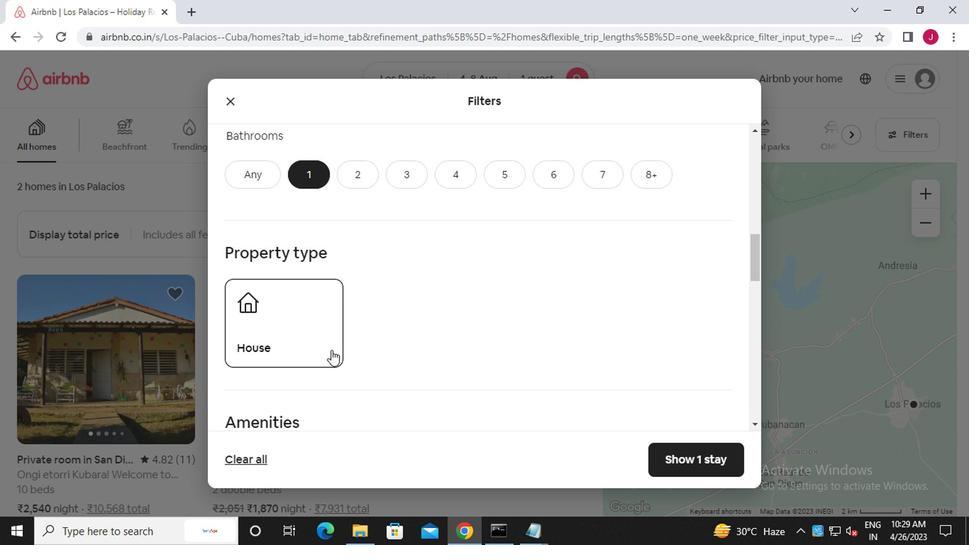 
Action: Mouse scrolled (339, 347) with delta (0, 0)
Screenshot: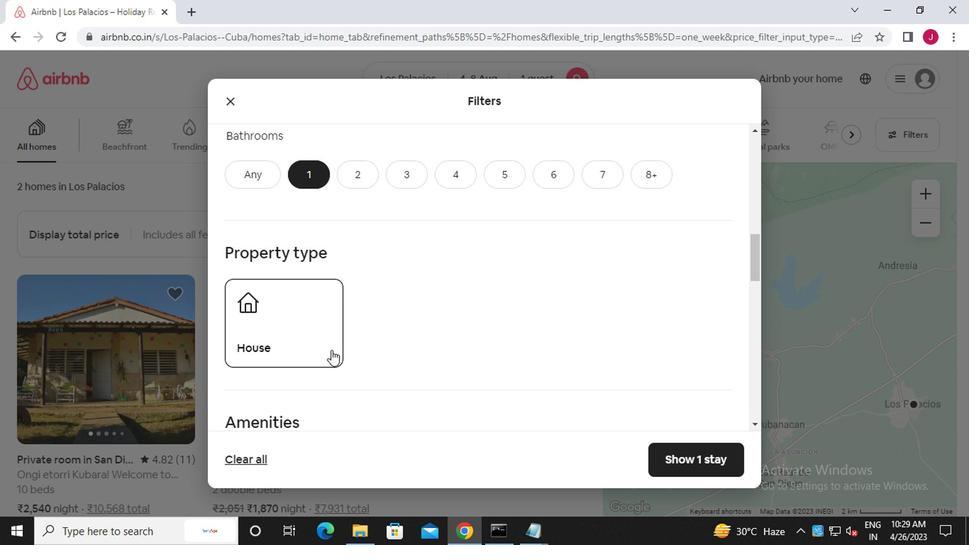 
Action: Mouse moved to (331, 345)
Screenshot: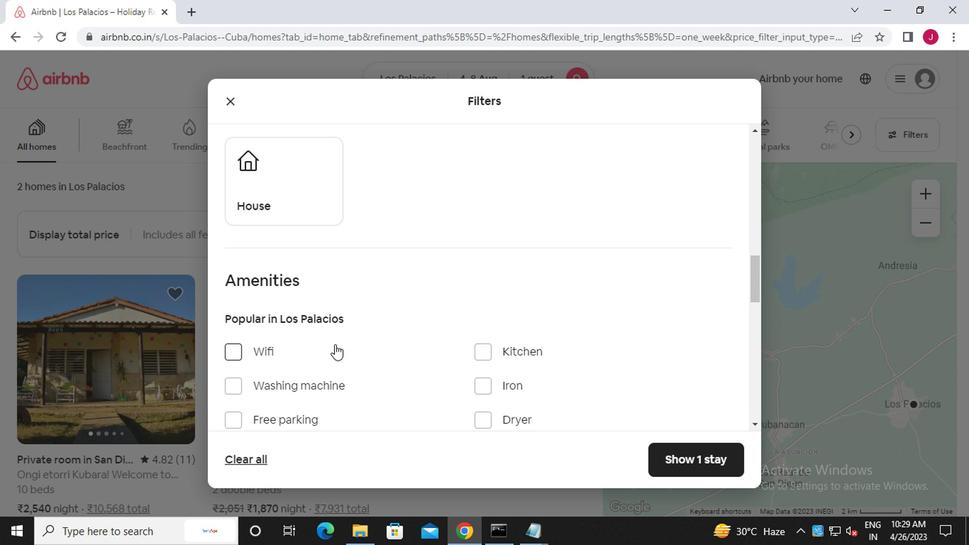 
Action: Mouse scrolled (331, 344) with delta (0, 0)
Screenshot: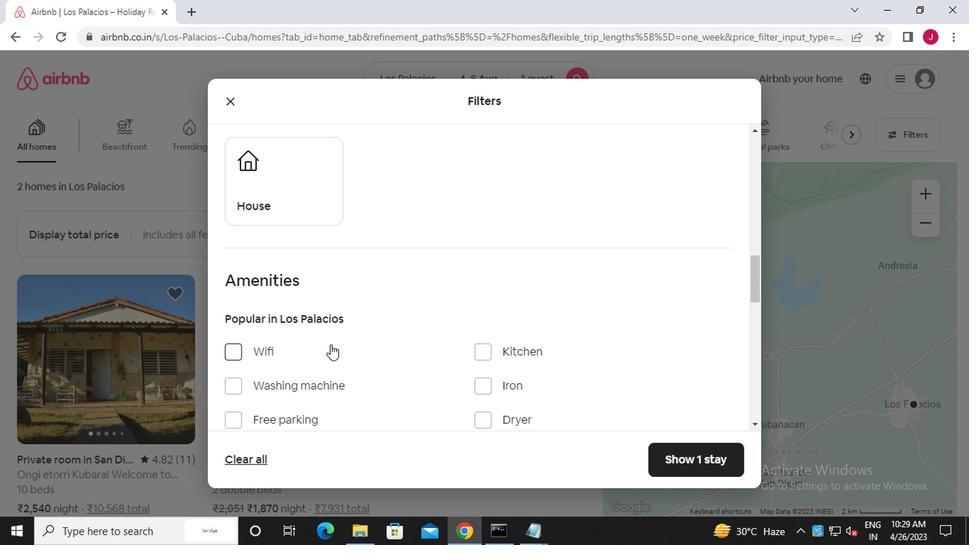 
Action: Mouse scrolled (331, 344) with delta (0, 0)
Screenshot: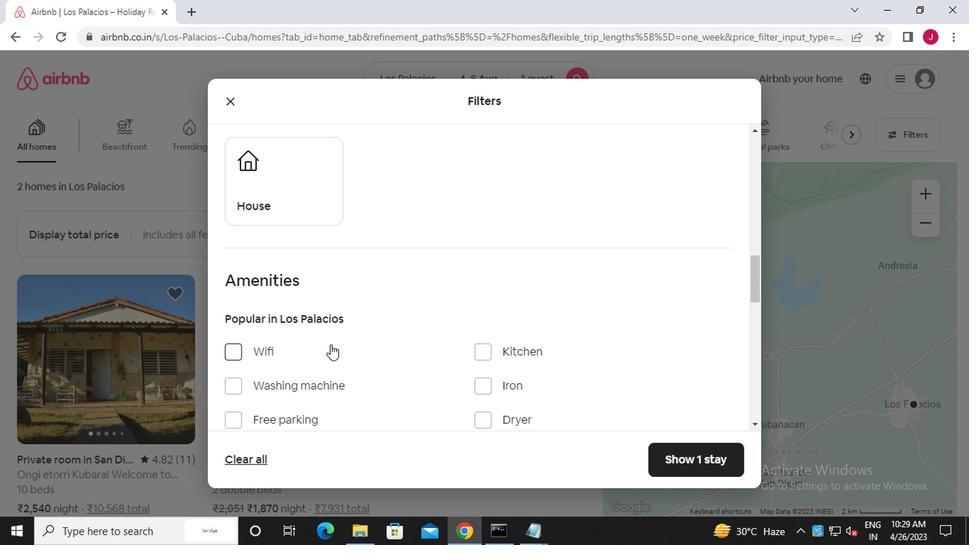 
Action: Mouse scrolled (331, 344) with delta (0, 0)
Screenshot: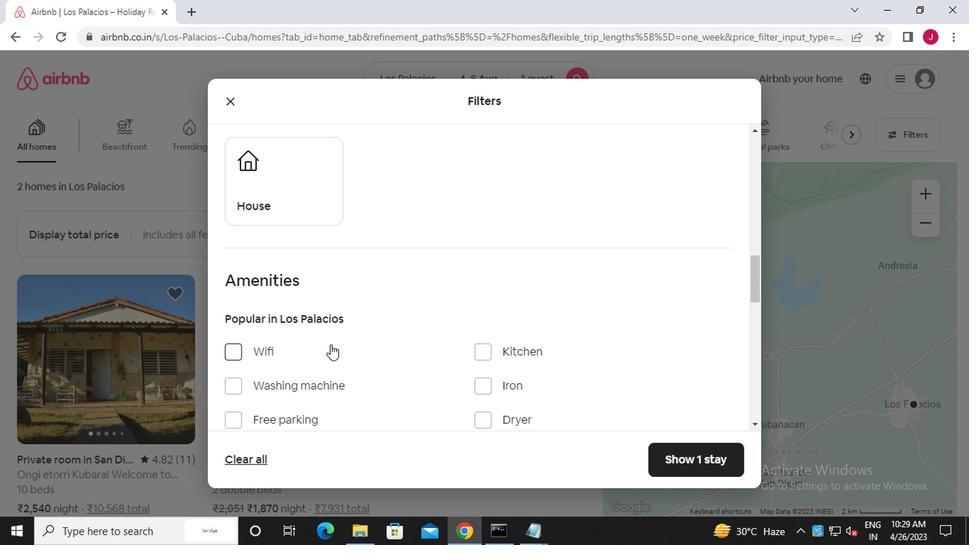 
Action: Mouse scrolled (331, 344) with delta (0, 0)
Screenshot: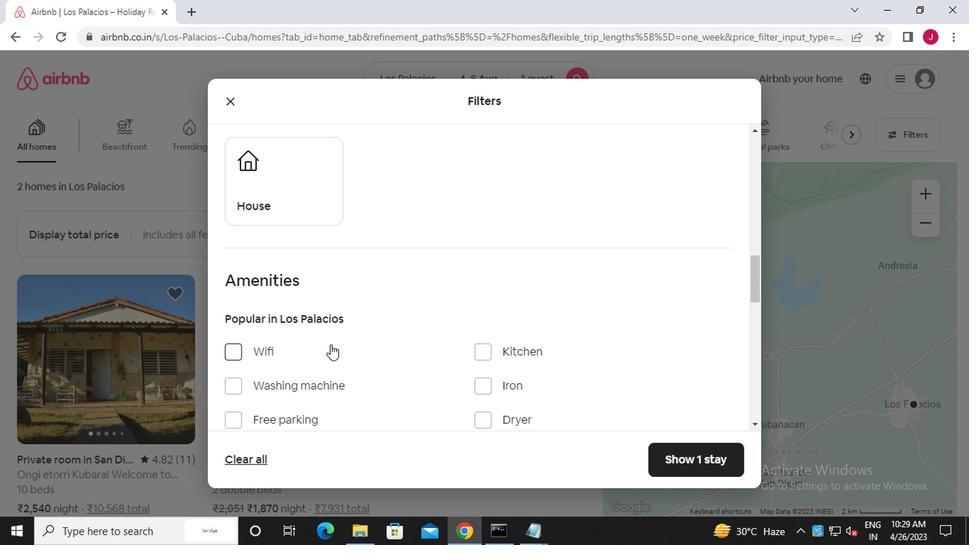
Action: Mouse moved to (700, 322)
Screenshot: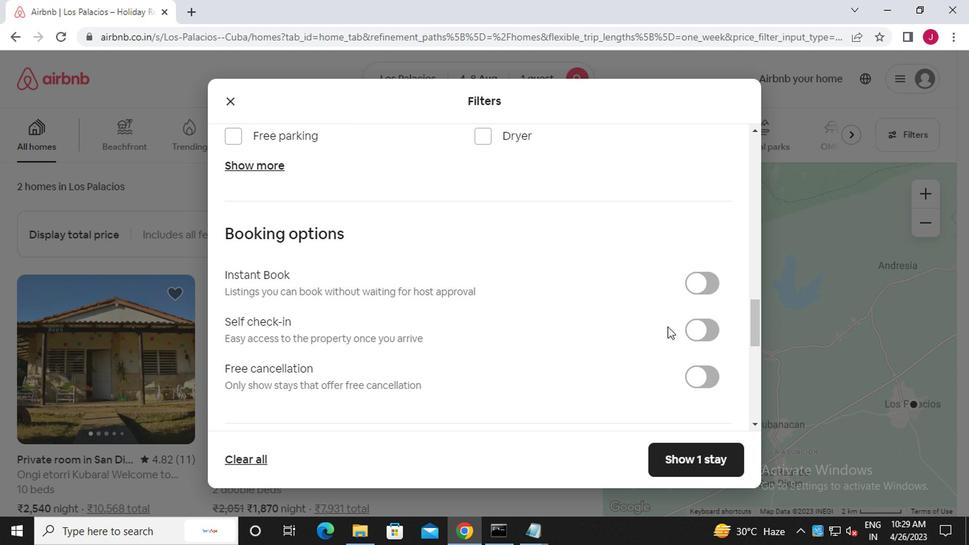 
Action: Mouse pressed left at (700, 322)
Screenshot: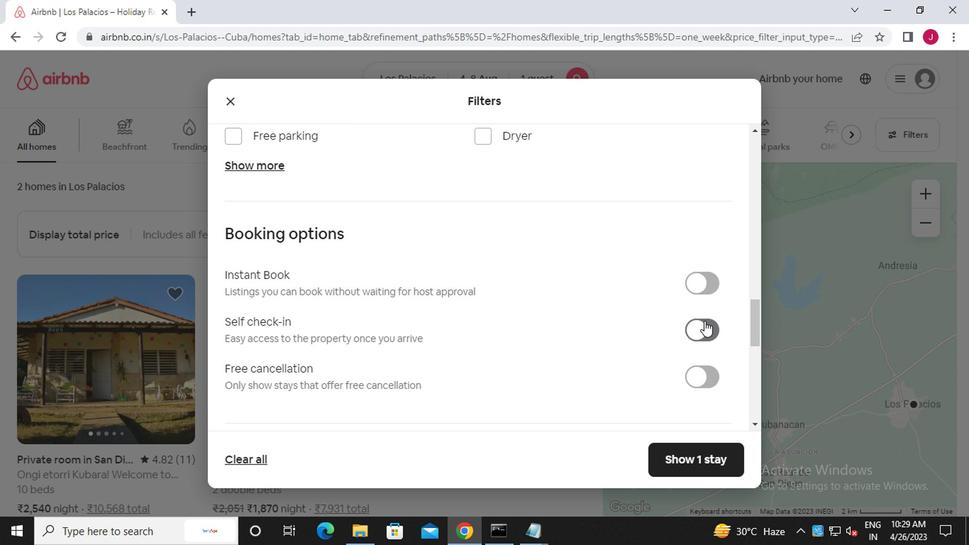 
Action: Mouse moved to (513, 348)
Screenshot: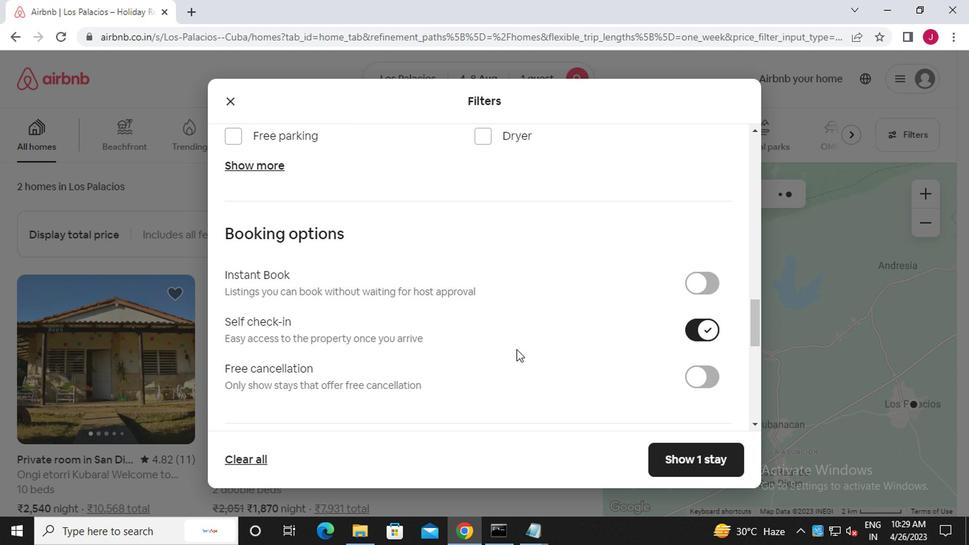 
Action: Mouse scrolled (513, 347) with delta (0, 0)
Screenshot: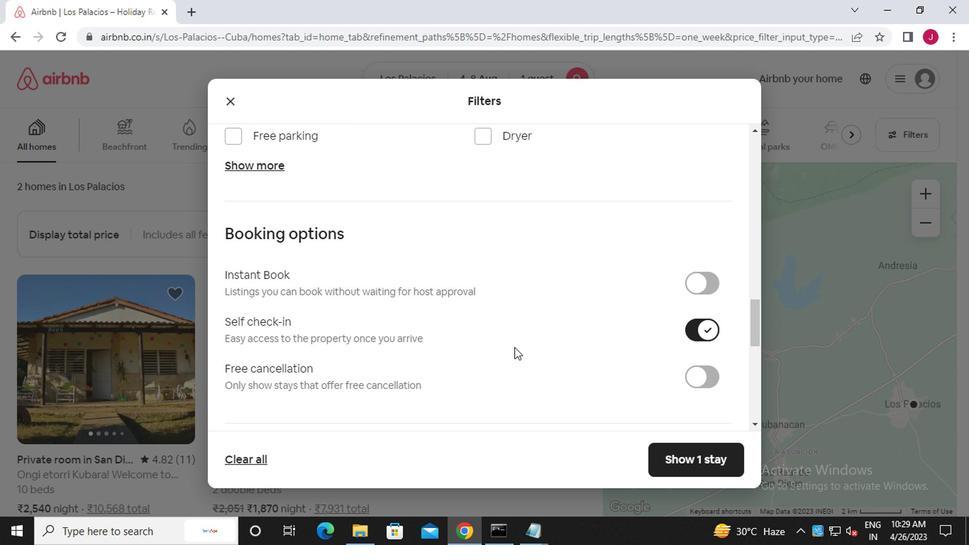 
Action: Mouse scrolled (513, 347) with delta (0, 0)
Screenshot: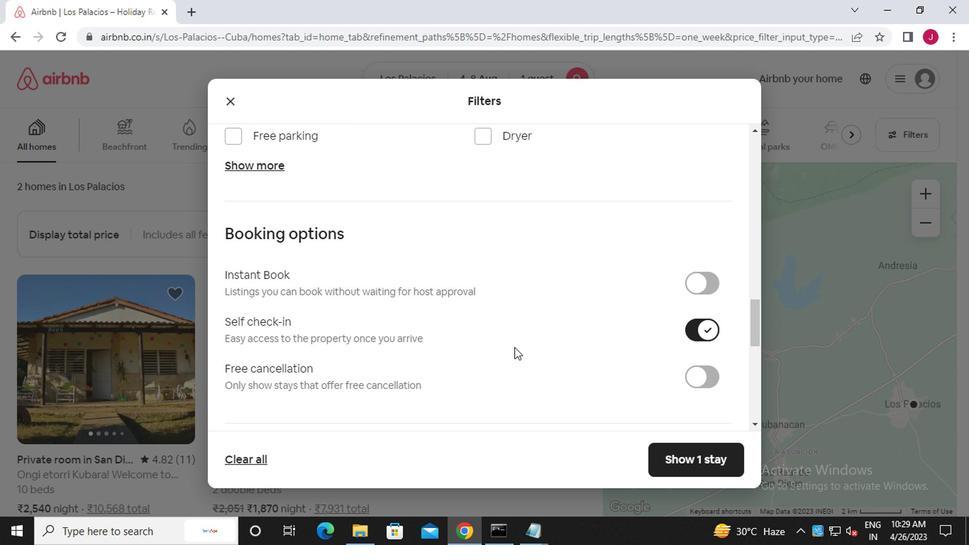 
Action: Mouse scrolled (513, 347) with delta (0, 0)
Screenshot: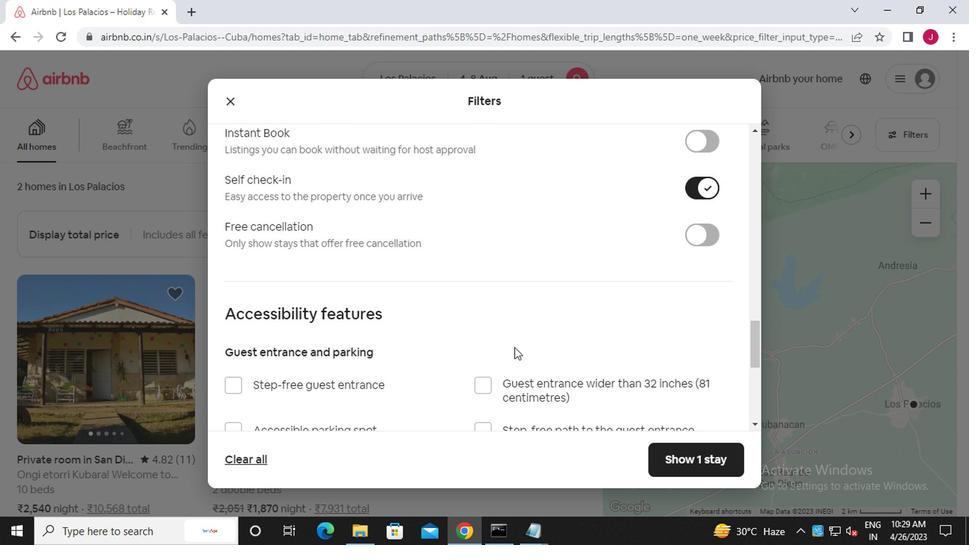 
Action: Mouse scrolled (513, 347) with delta (0, 0)
Screenshot: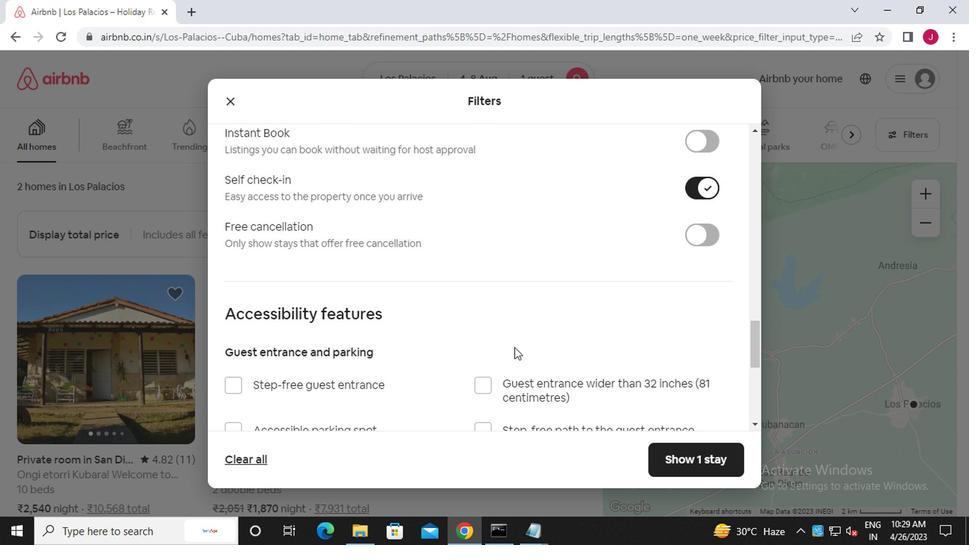 
Action: Mouse scrolled (513, 347) with delta (0, 0)
Screenshot: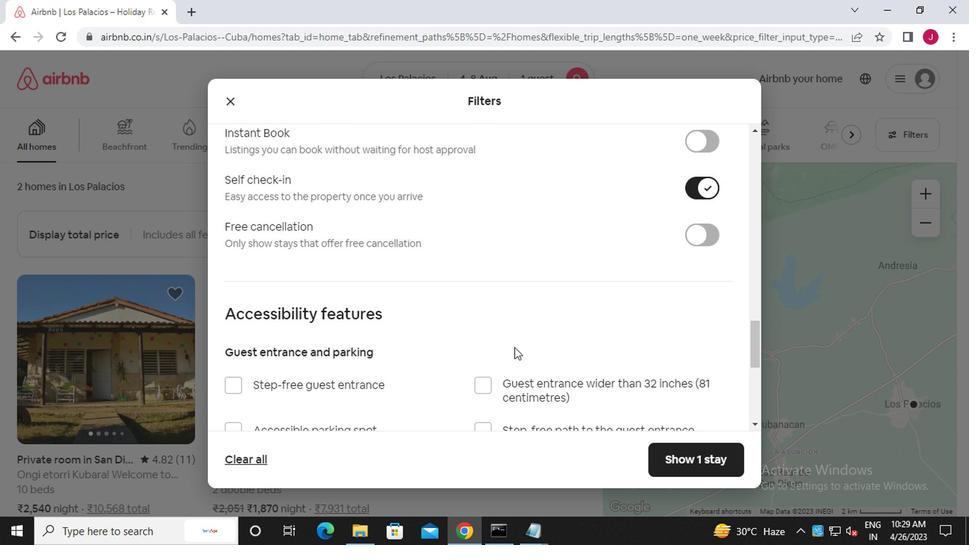 
Action: Mouse scrolled (513, 347) with delta (0, 0)
Screenshot: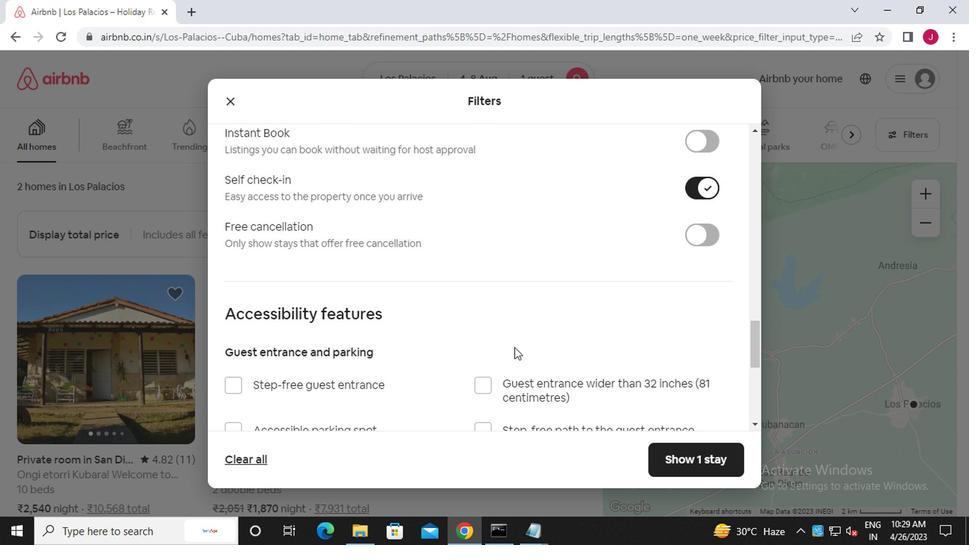 
Action: Mouse moved to (676, 460)
Screenshot: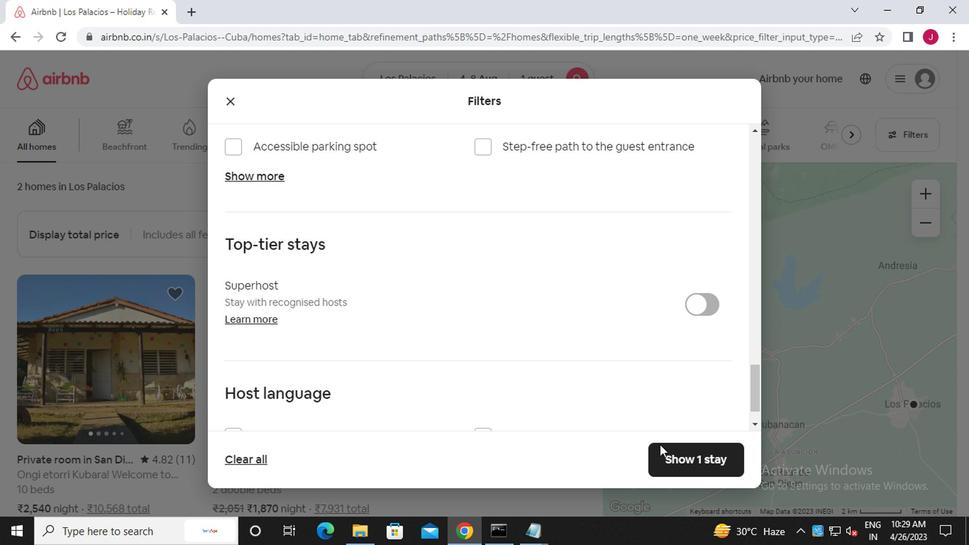 
Action: Mouse pressed left at (676, 460)
Screenshot: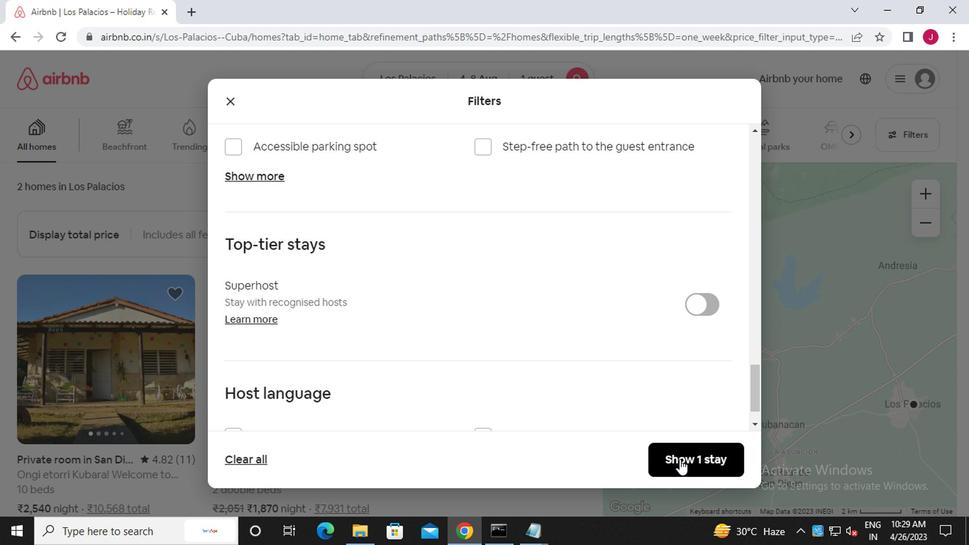 
Action: Mouse moved to (661, 443)
Screenshot: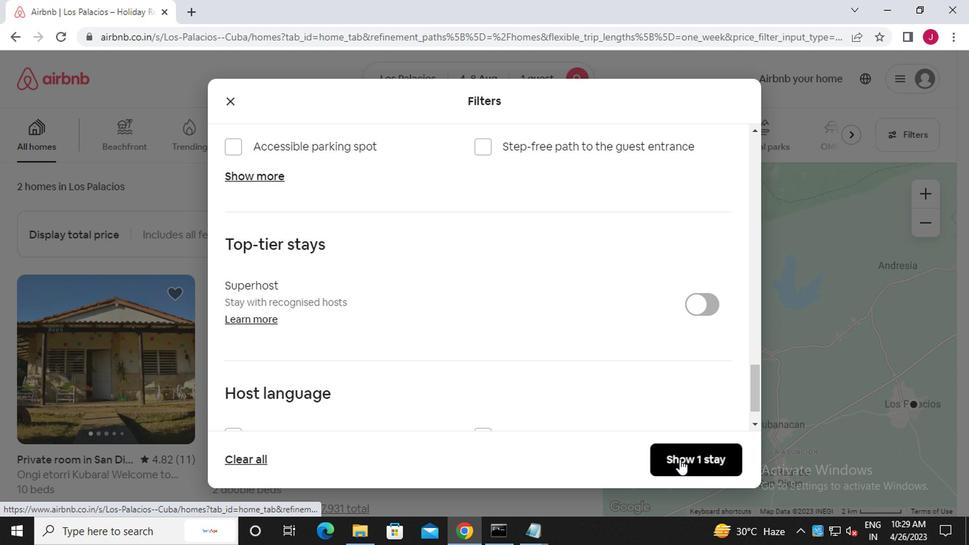
